 Task: Set line-height to 0.
Action: Mouse moved to (25, 535)
Screenshot: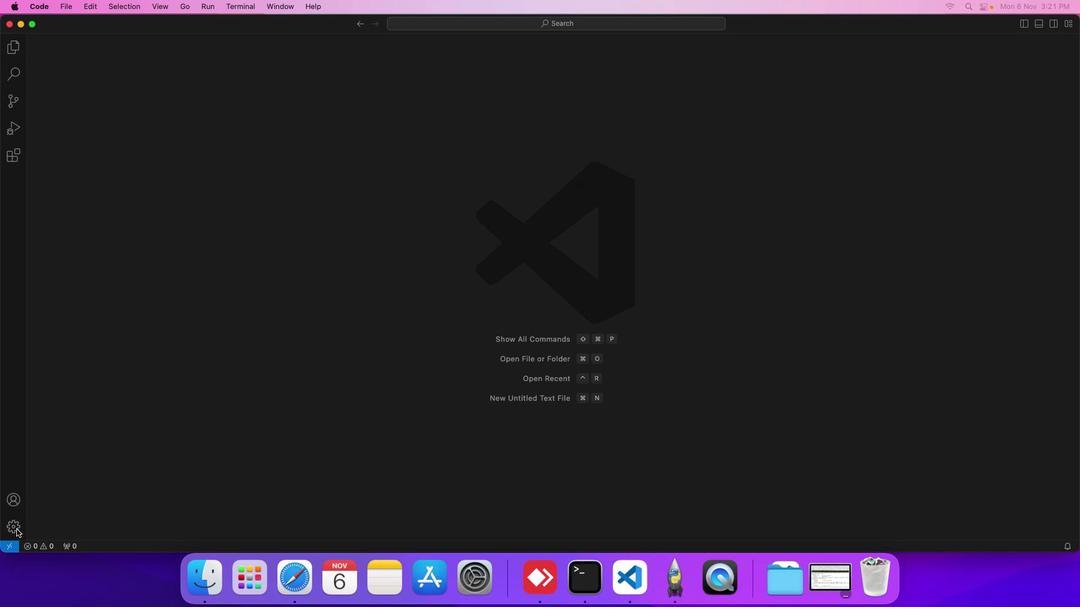 
Action: Mouse pressed left at (25, 535)
Screenshot: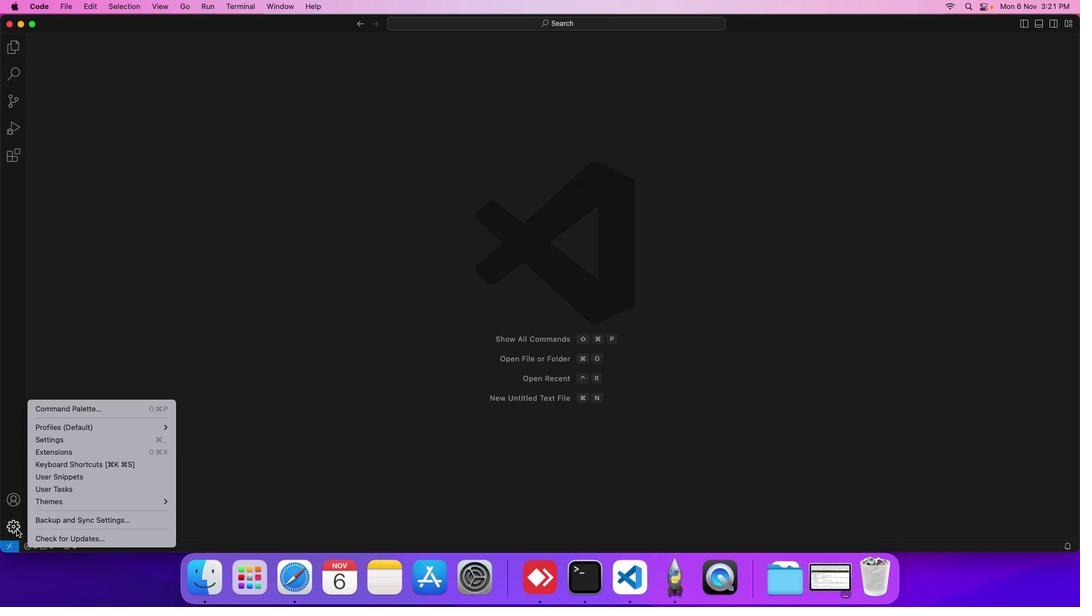 
Action: Mouse moved to (56, 442)
Screenshot: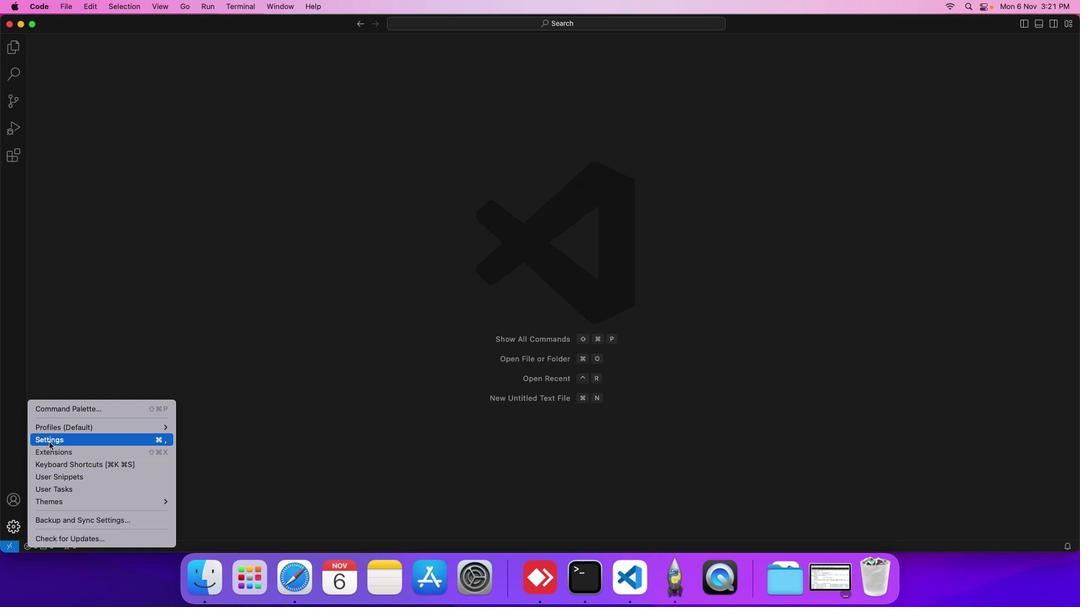 
Action: Mouse pressed left at (56, 442)
Screenshot: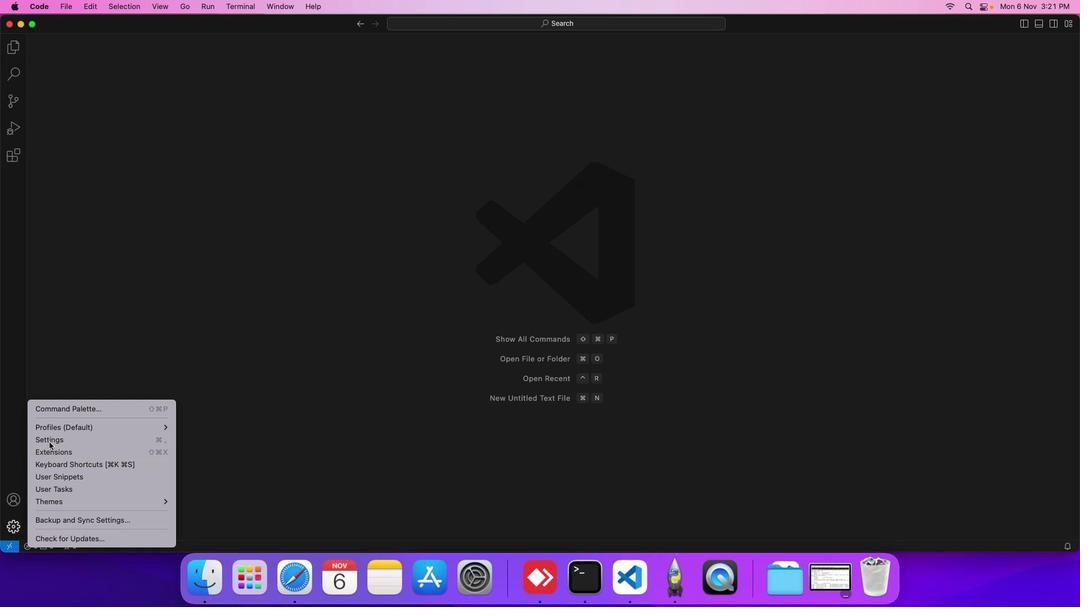 
Action: Mouse moved to (269, 149)
Screenshot: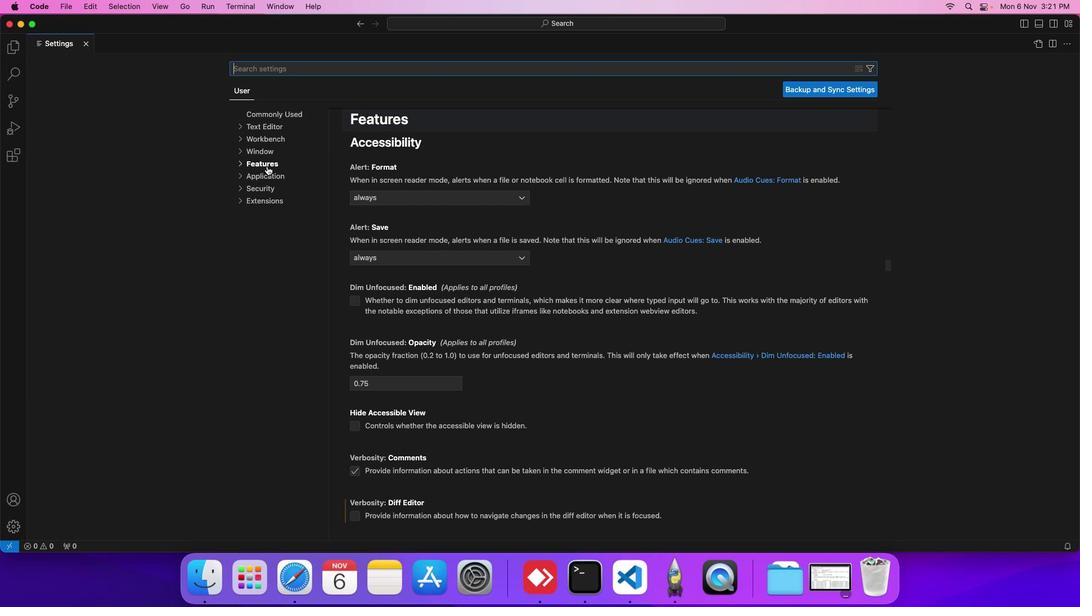 
Action: Mouse pressed left at (269, 149)
Screenshot: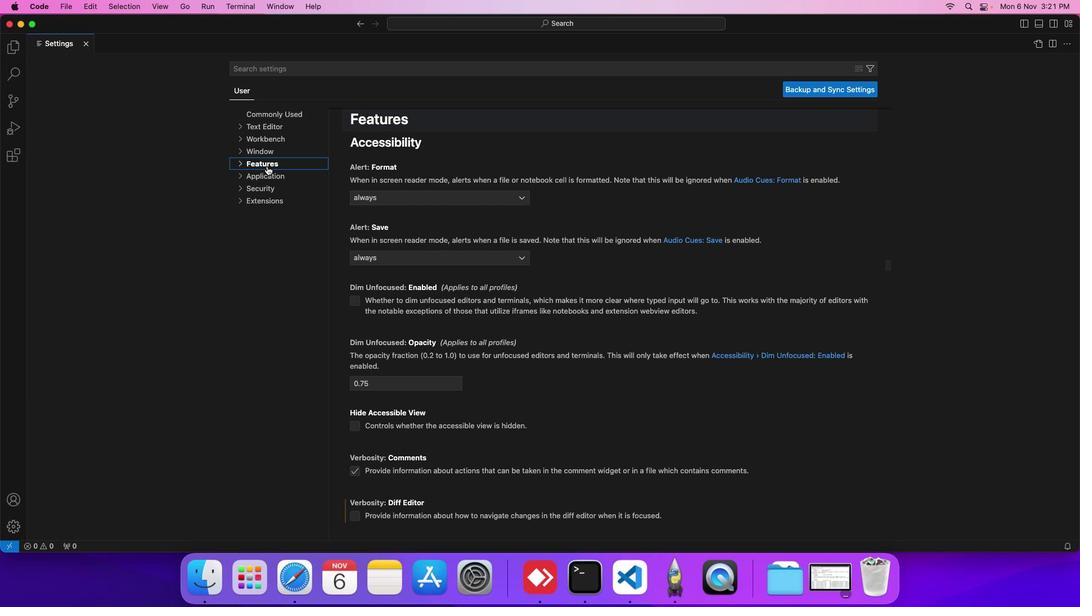 
Action: Mouse moved to (272, 342)
Screenshot: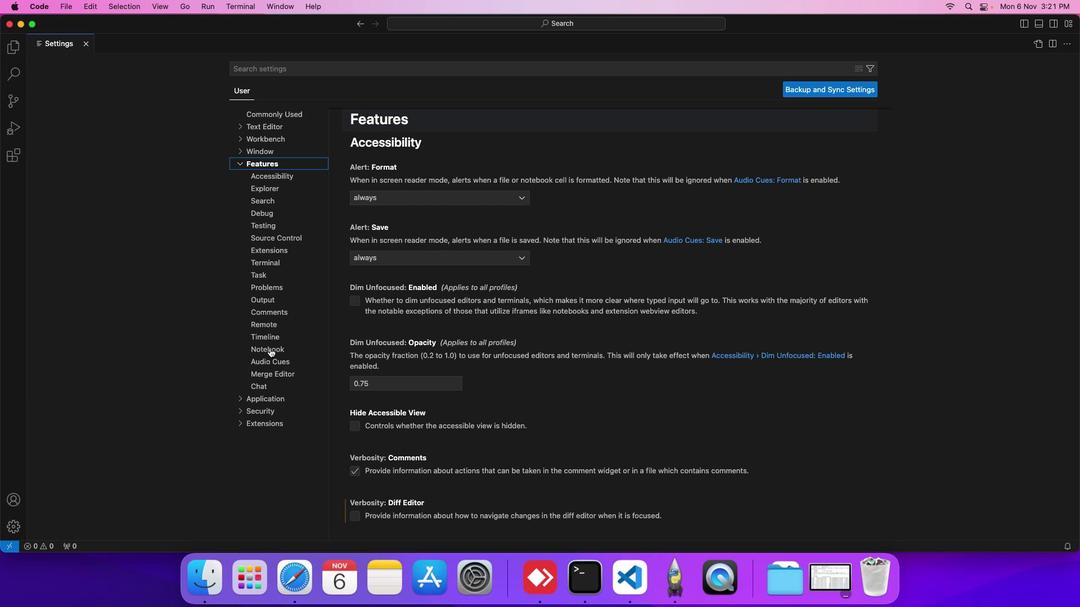 
Action: Mouse pressed left at (272, 342)
Screenshot: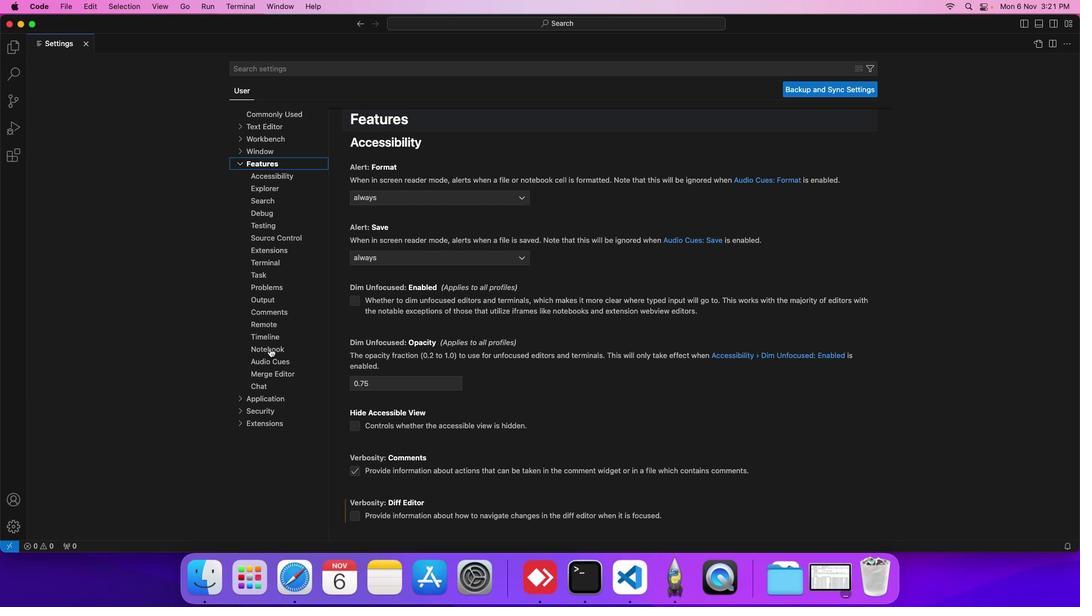 
Action: Mouse moved to (365, 391)
Screenshot: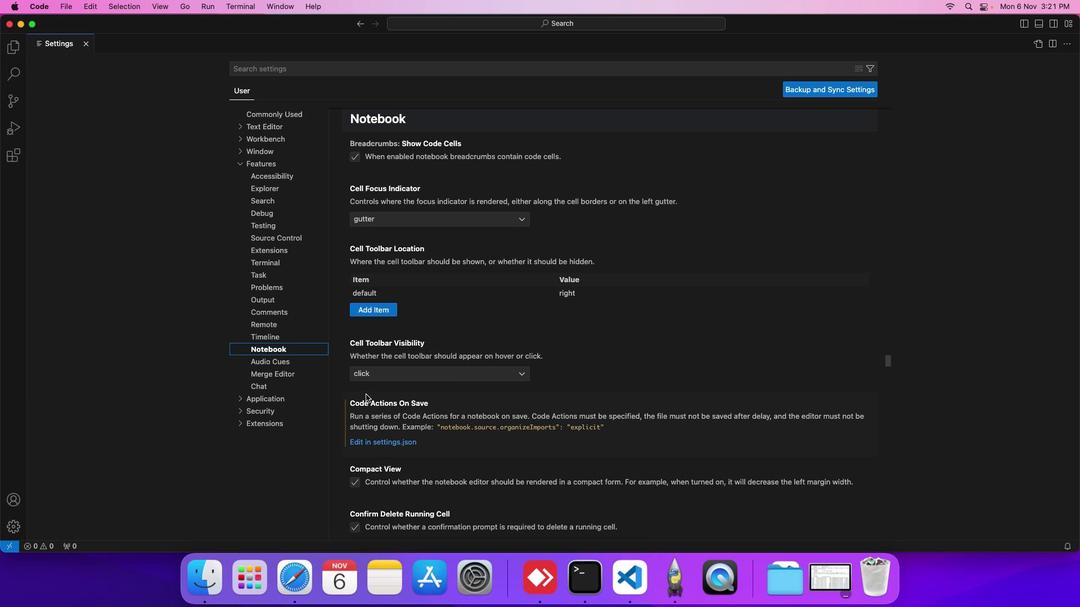 
Action: Mouse scrolled (365, 391) with delta (9, -27)
Screenshot: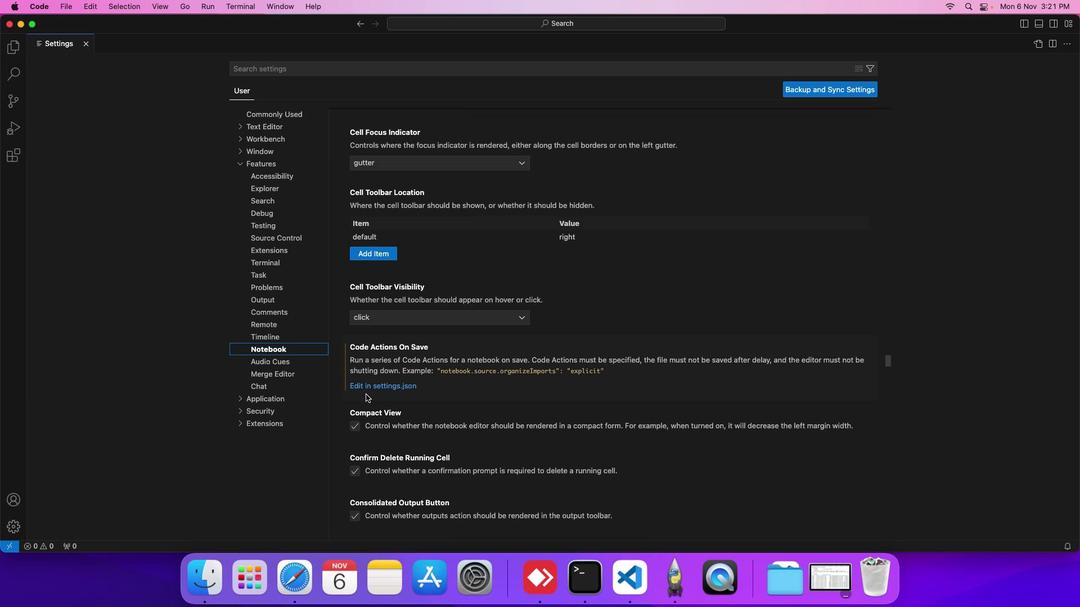 
Action: Mouse scrolled (365, 391) with delta (9, -27)
Screenshot: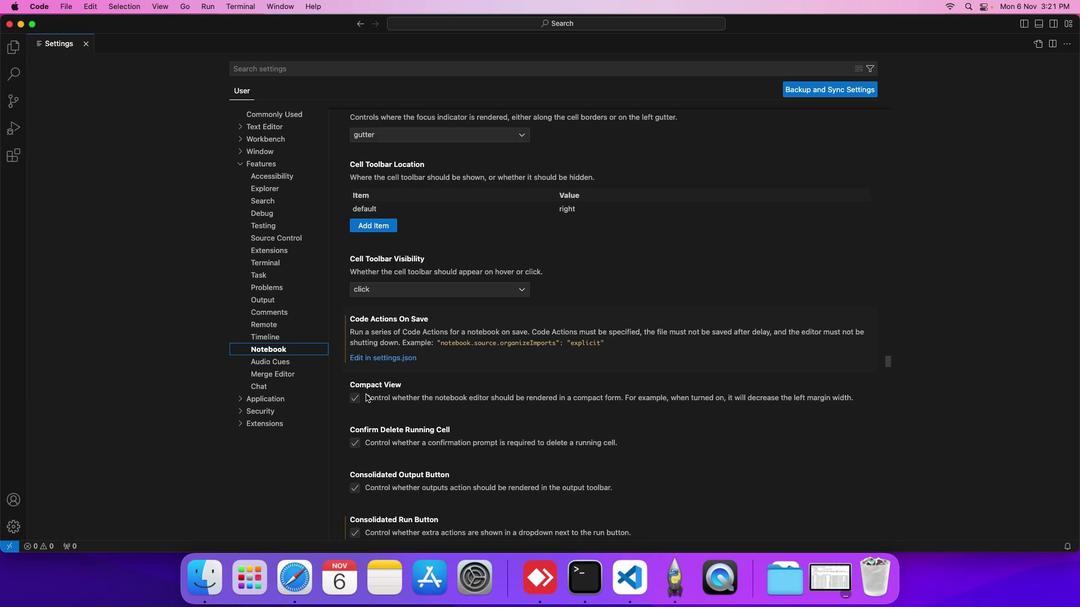 
Action: Mouse scrolled (365, 391) with delta (9, -27)
Screenshot: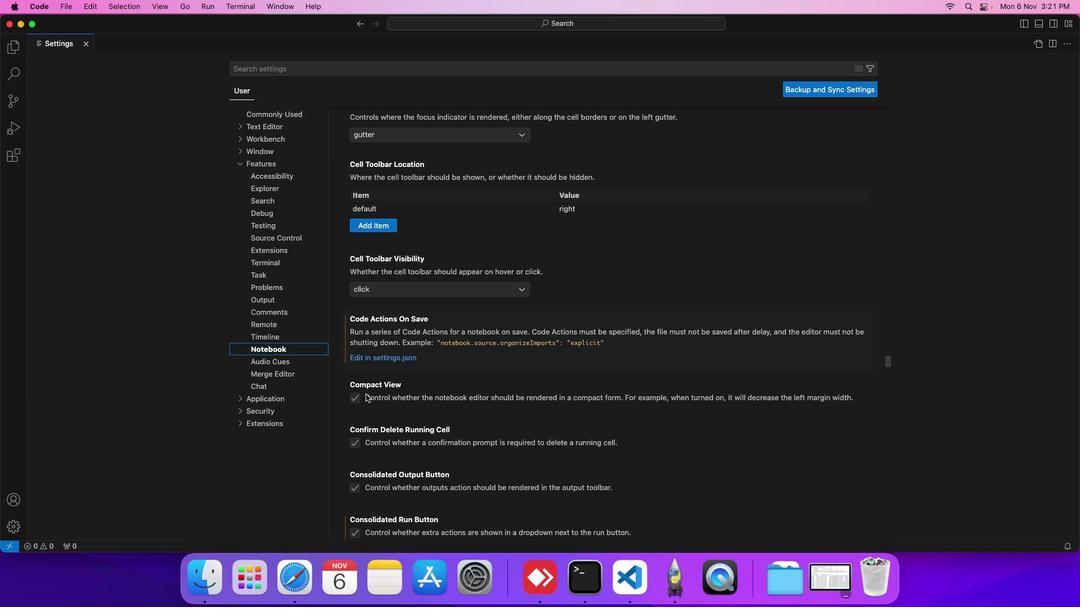 
Action: Mouse scrolled (365, 391) with delta (9, -27)
Screenshot: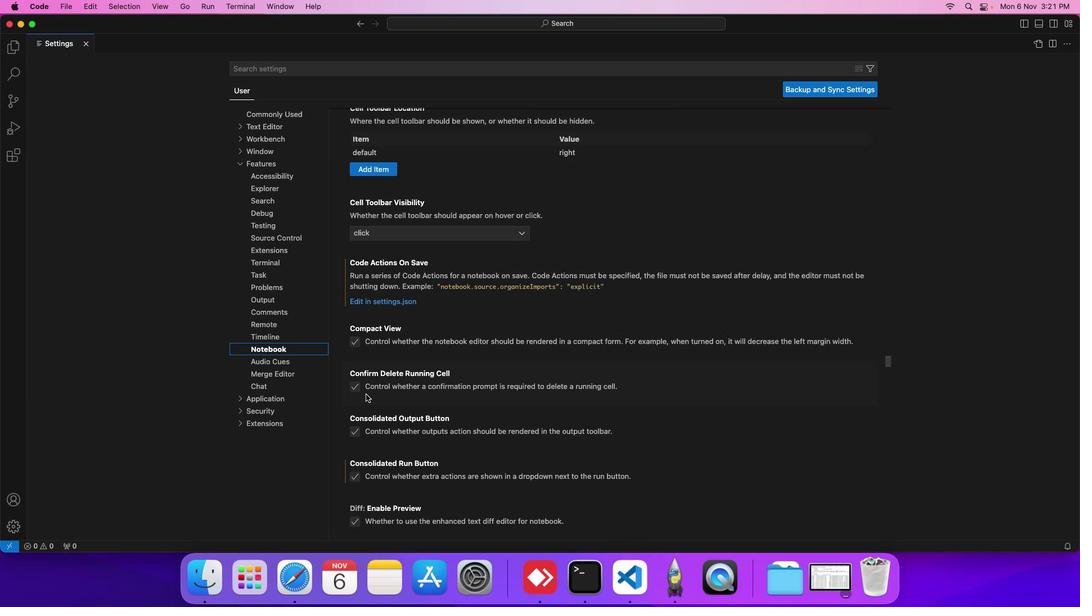 
Action: Mouse scrolled (365, 391) with delta (9, -27)
Screenshot: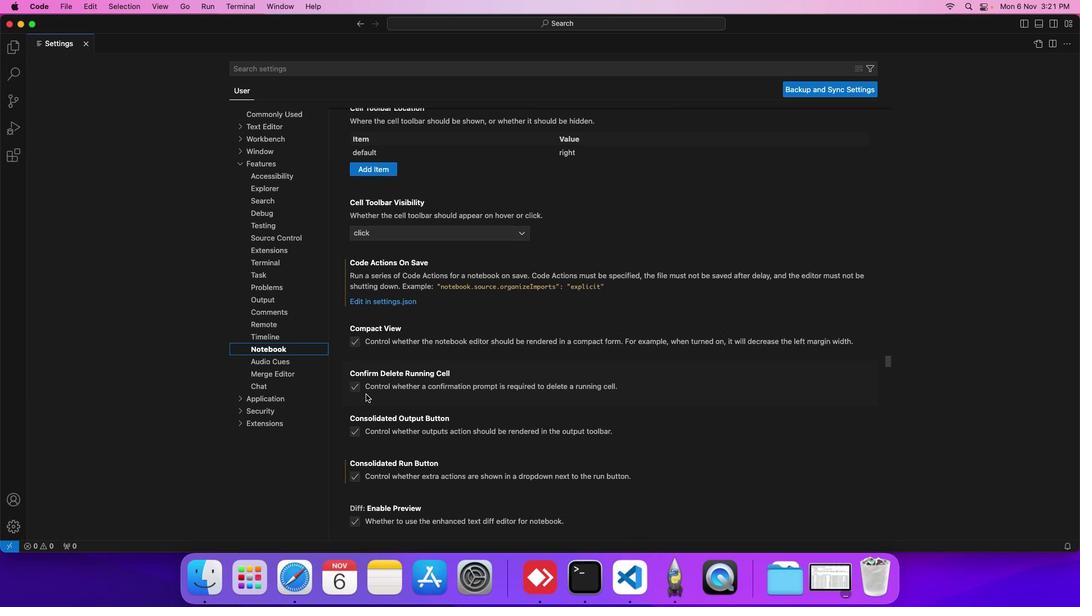 
Action: Mouse scrolled (365, 391) with delta (9, -27)
Screenshot: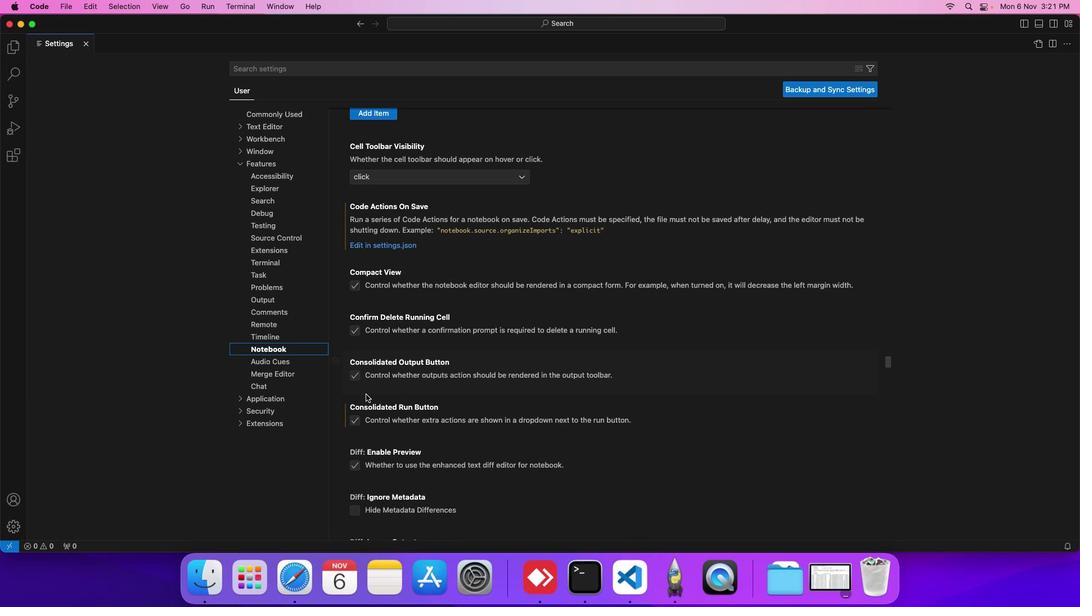 
Action: Mouse scrolled (365, 391) with delta (9, -27)
Screenshot: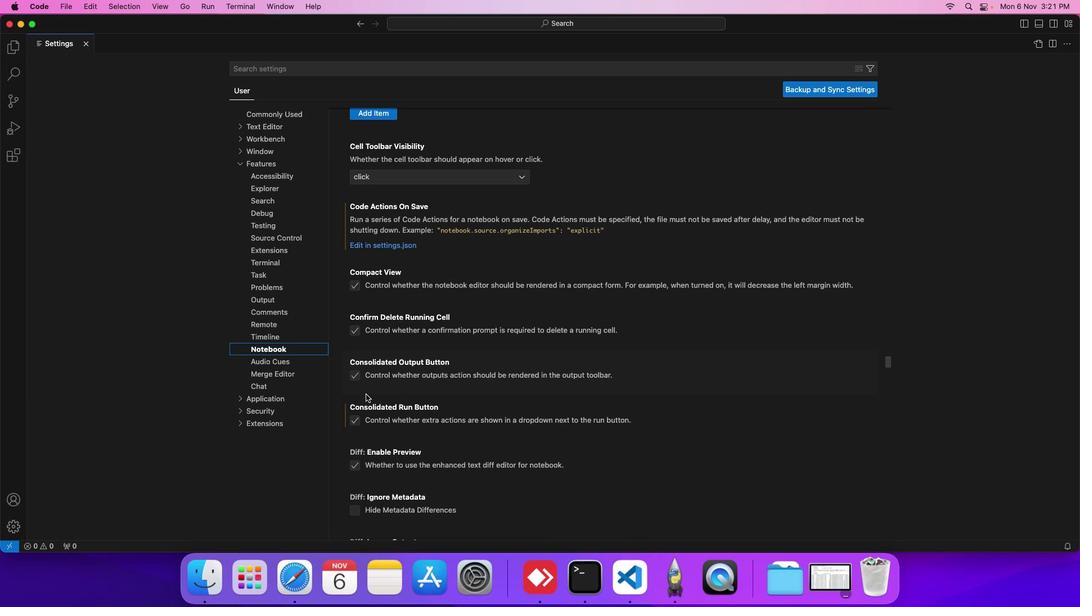 
Action: Mouse scrolled (365, 391) with delta (9, -27)
Screenshot: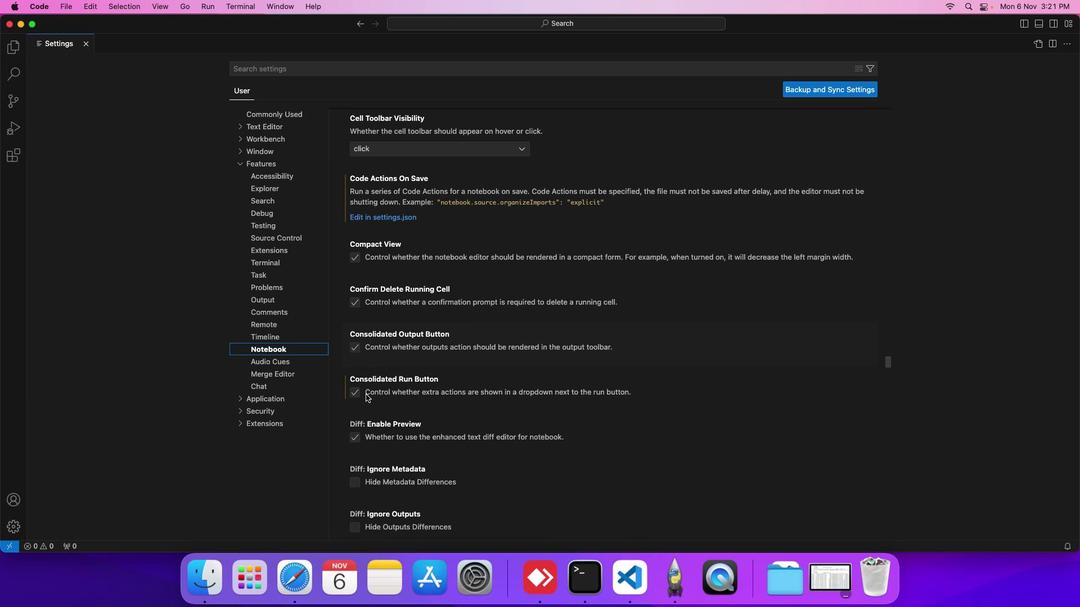 
Action: Mouse scrolled (365, 391) with delta (9, -27)
Screenshot: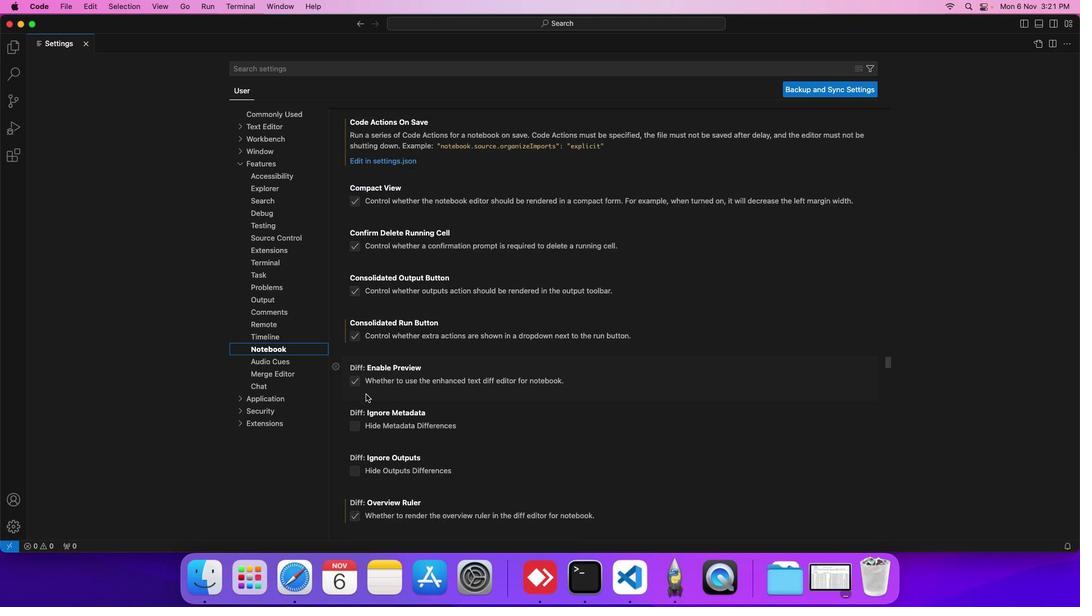 
Action: Mouse scrolled (365, 391) with delta (9, -27)
Screenshot: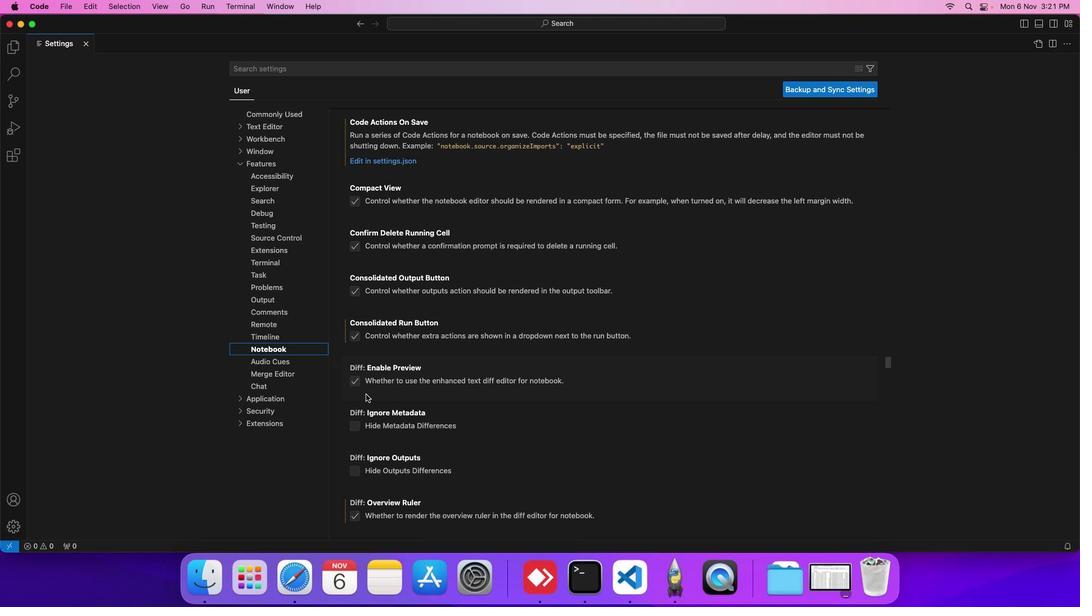 
Action: Mouse scrolled (365, 391) with delta (9, -27)
Screenshot: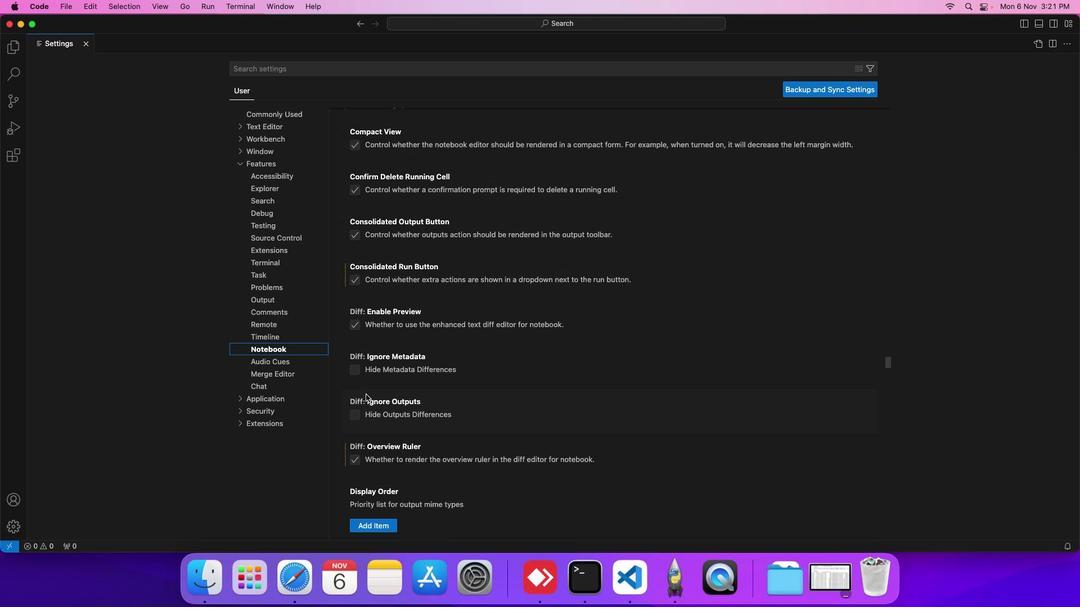 
Action: Mouse scrolled (365, 391) with delta (9, -27)
Screenshot: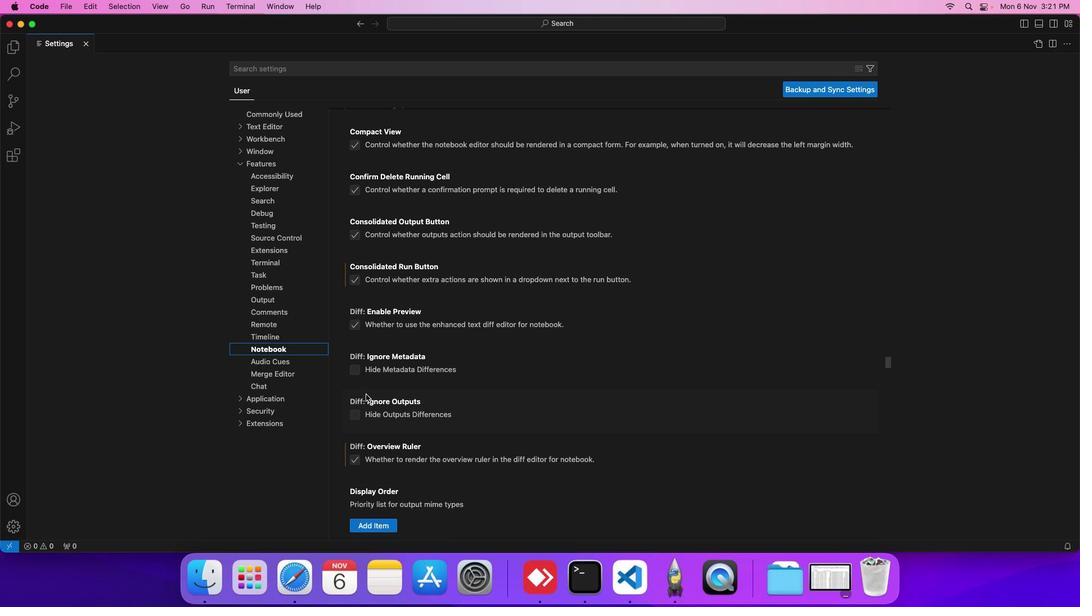 
Action: Mouse scrolled (365, 391) with delta (9, -27)
Screenshot: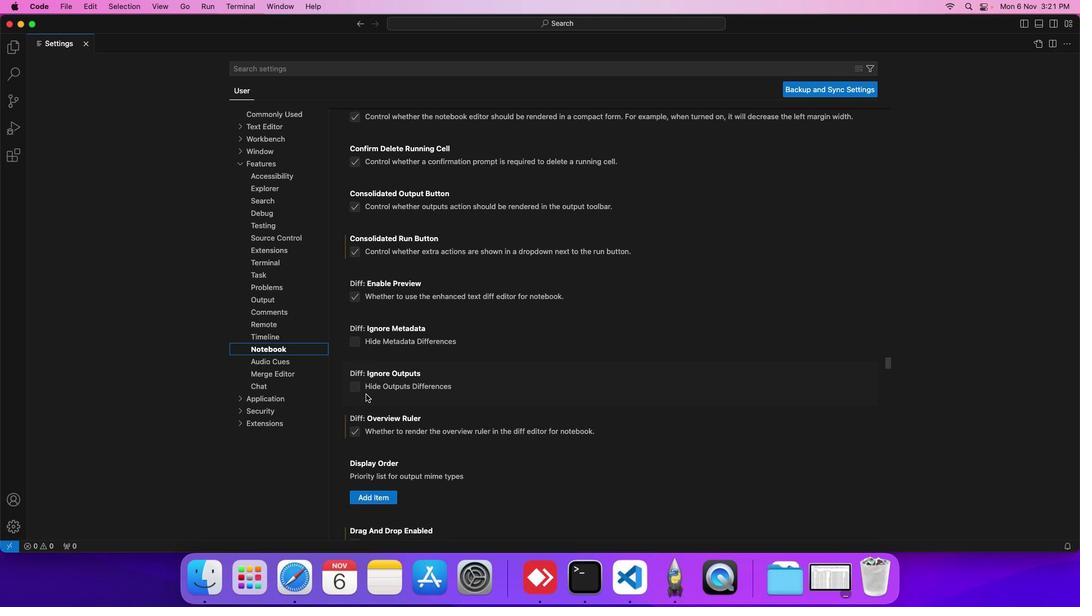 
Action: Mouse scrolled (365, 391) with delta (9, -27)
Screenshot: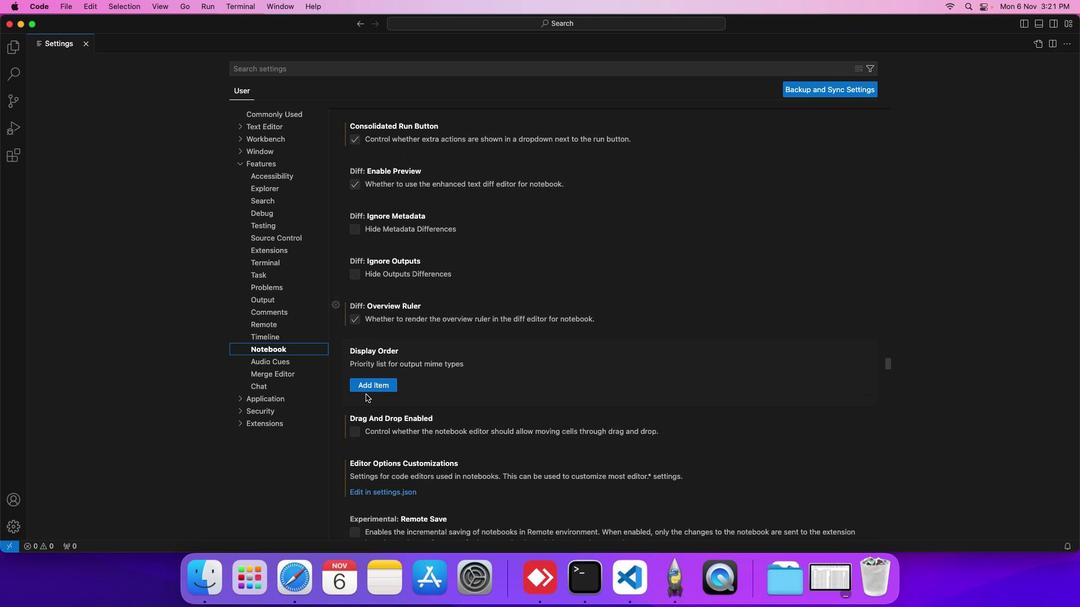 
Action: Mouse scrolled (365, 391) with delta (9, -27)
Screenshot: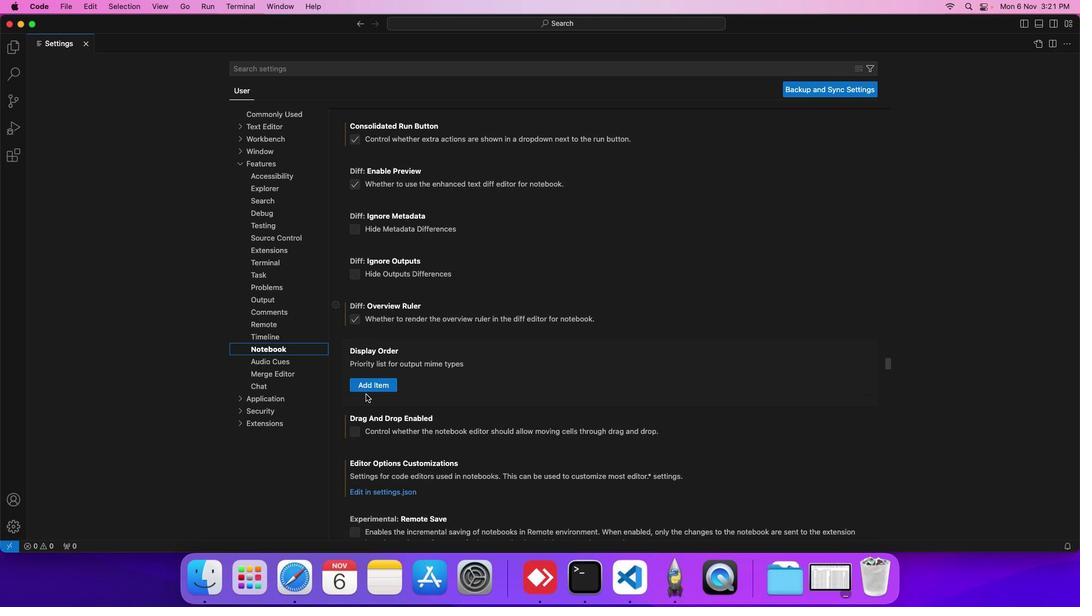 
Action: Mouse scrolled (365, 391) with delta (9, -27)
Screenshot: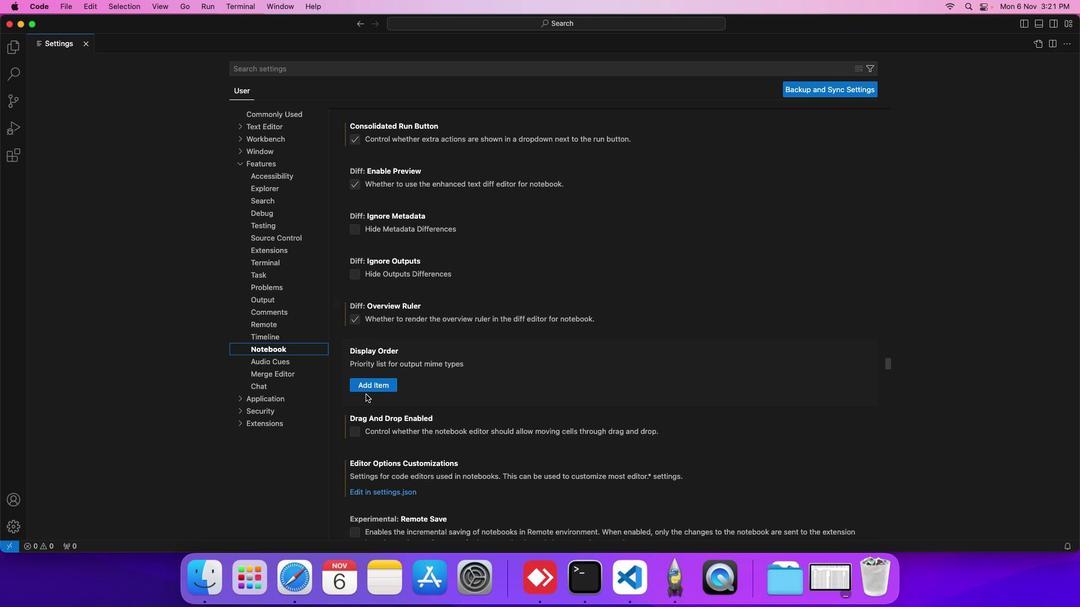 
Action: Mouse scrolled (365, 391) with delta (9, -27)
Screenshot: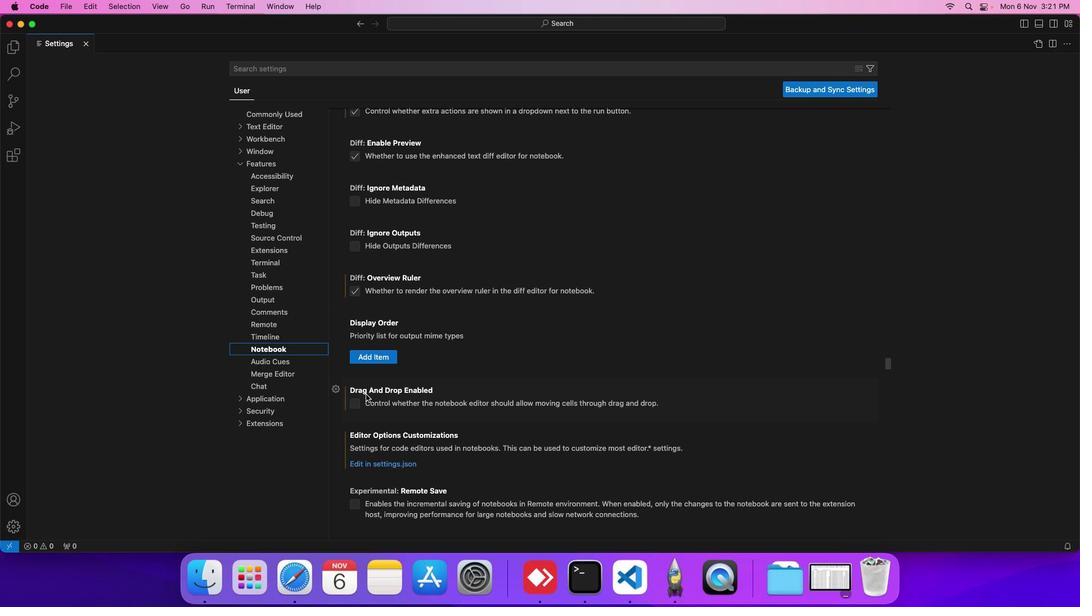 
Action: Mouse scrolled (365, 391) with delta (9, -27)
Screenshot: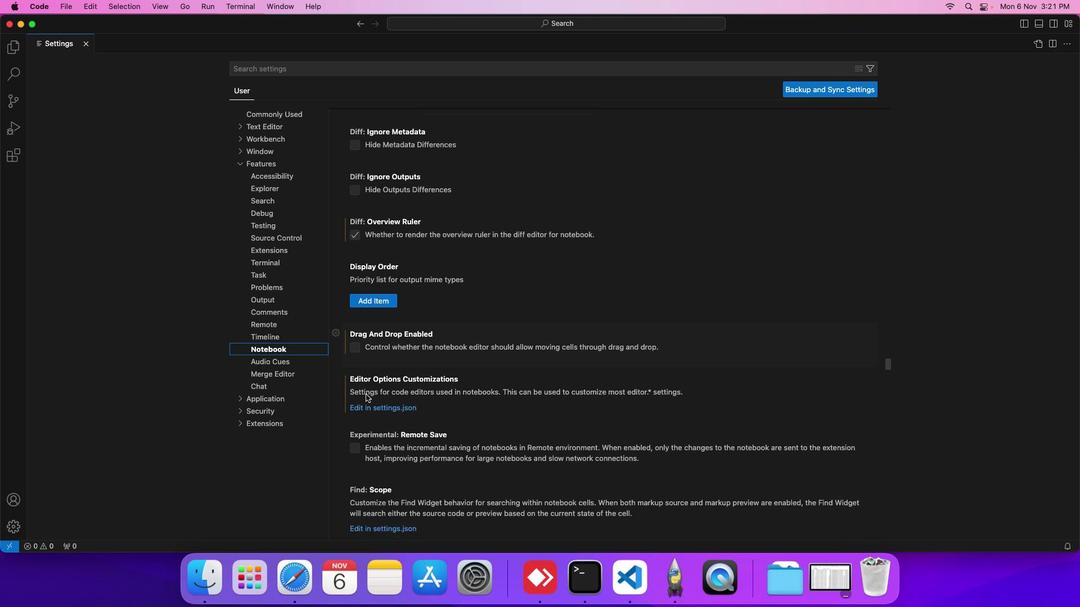 
Action: Mouse scrolled (365, 391) with delta (9, -27)
Screenshot: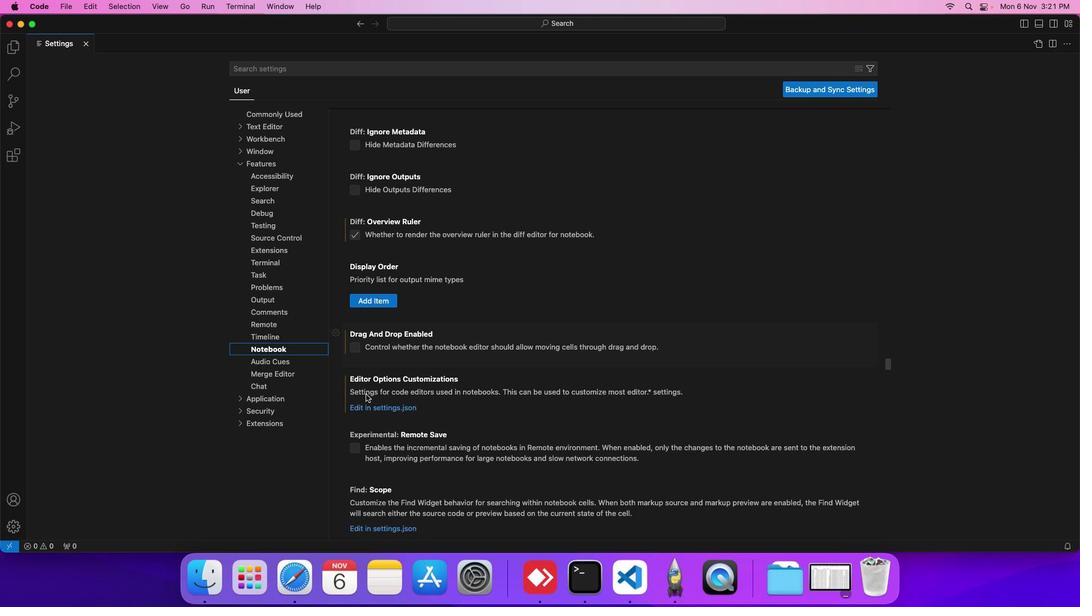 
Action: Mouse scrolled (365, 391) with delta (9, -27)
Screenshot: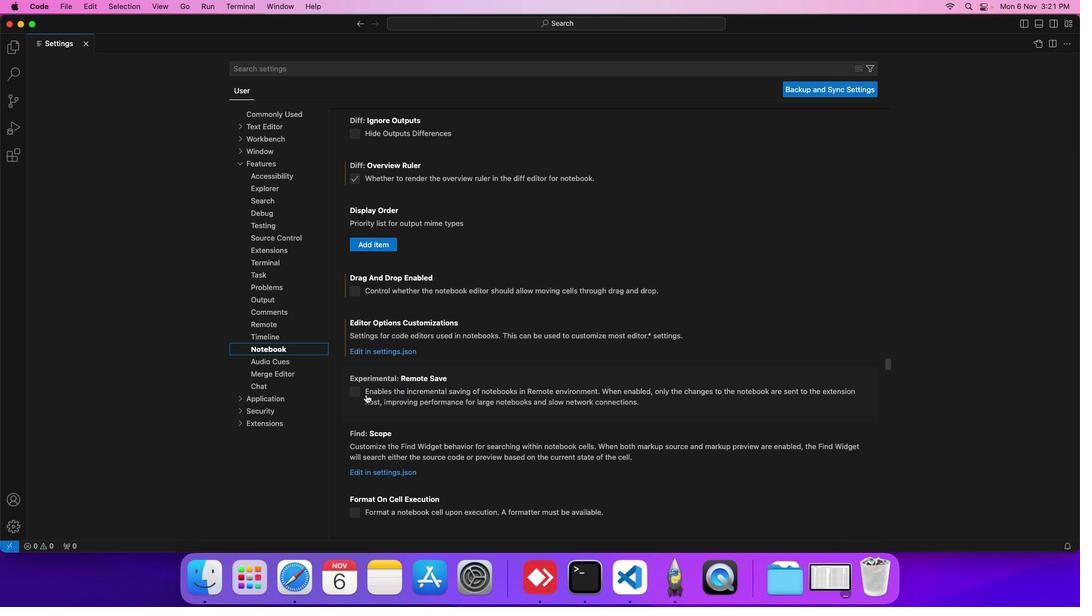 
Action: Mouse scrolled (365, 391) with delta (9, -27)
Screenshot: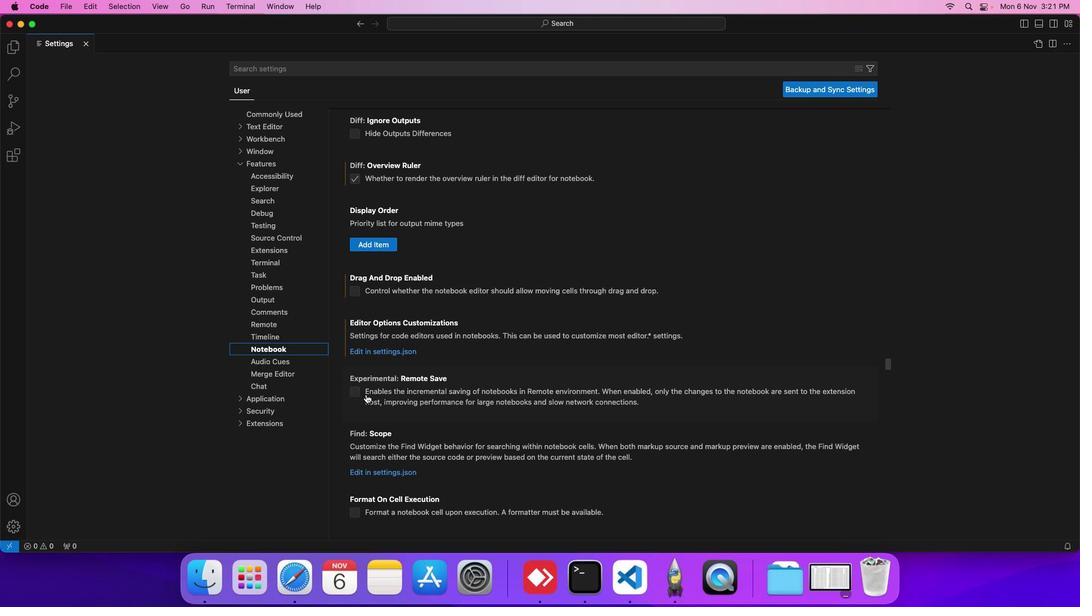 
Action: Mouse scrolled (365, 391) with delta (9, -27)
Screenshot: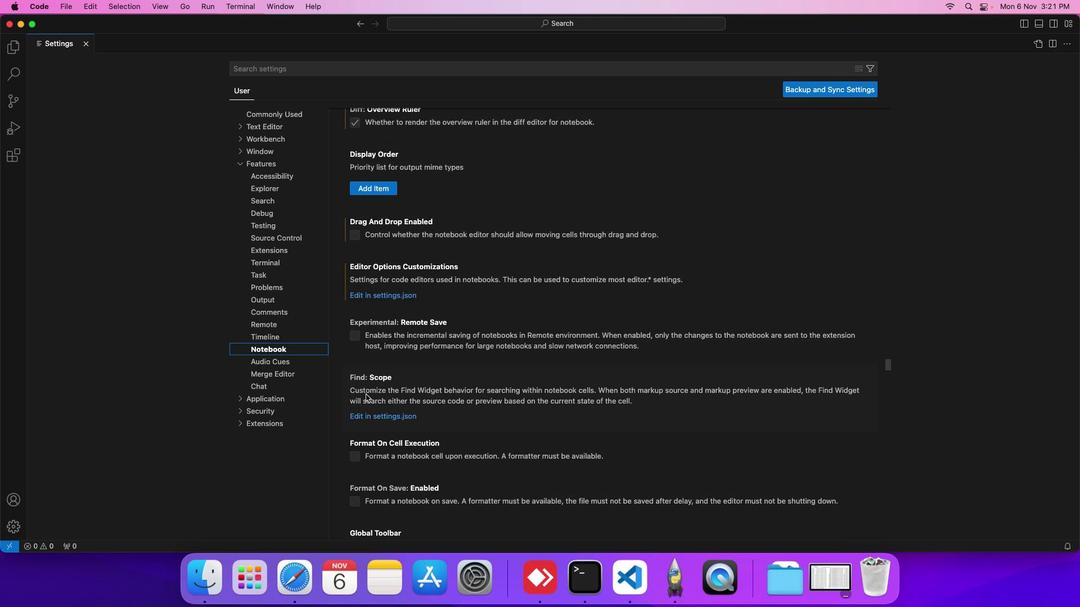 
Action: Mouse scrolled (365, 391) with delta (9, -27)
Screenshot: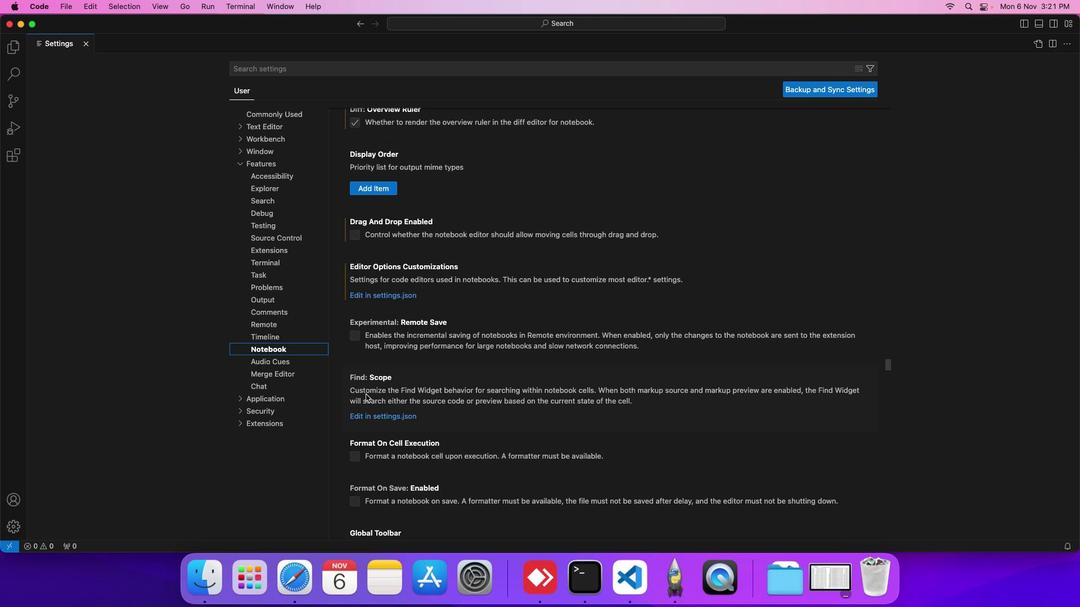 
Action: Mouse scrolled (365, 391) with delta (9, -27)
Screenshot: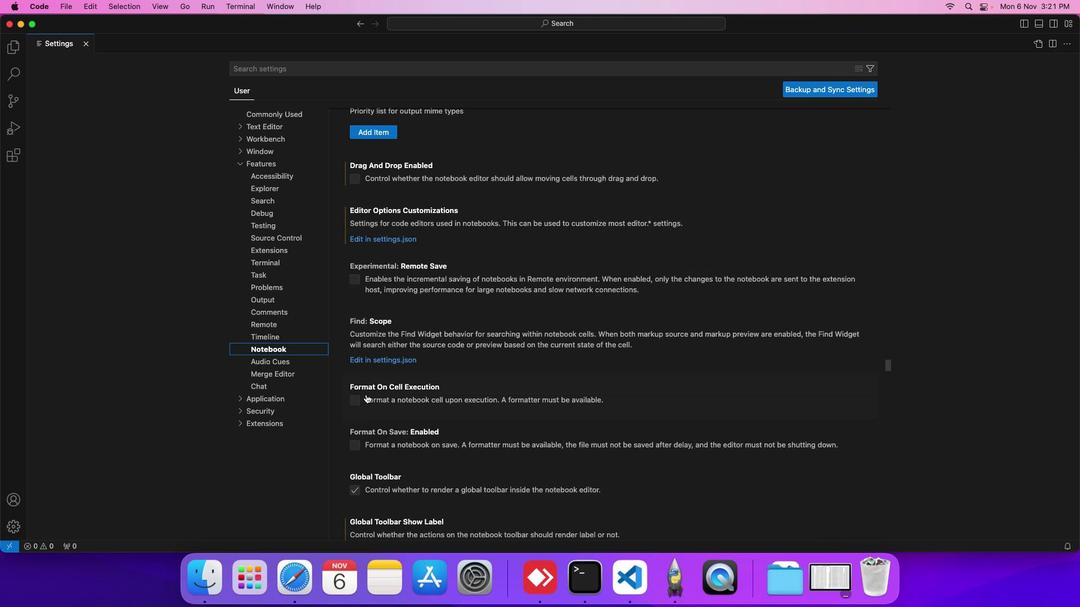 
Action: Mouse scrolled (365, 391) with delta (9, -27)
Screenshot: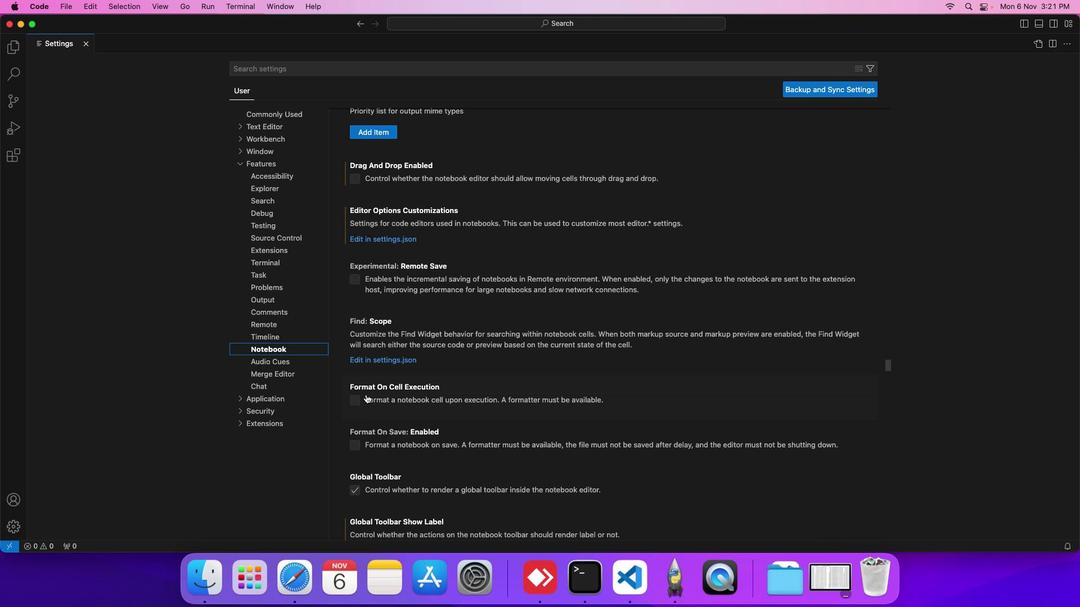 
Action: Mouse scrolled (365, 391) with delta (9, -27)
Screenshot: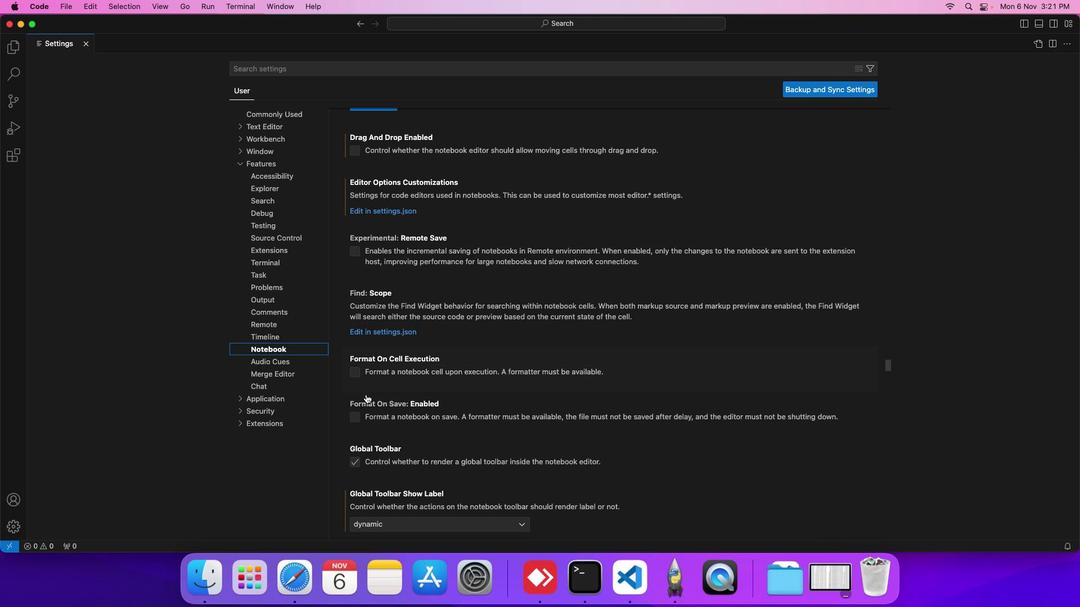 
Action: Mouse scrolled (365, 391) with delta (9, -27)
Screenshot: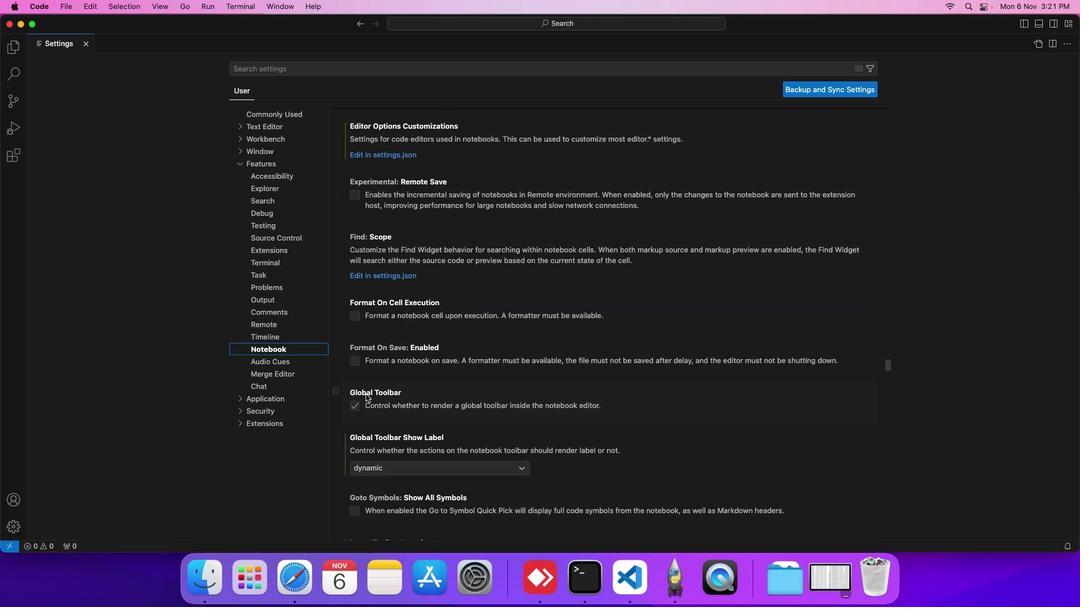 
Action: Mouse scrolled (365, 391) with delta (9, -27)
Screenshot: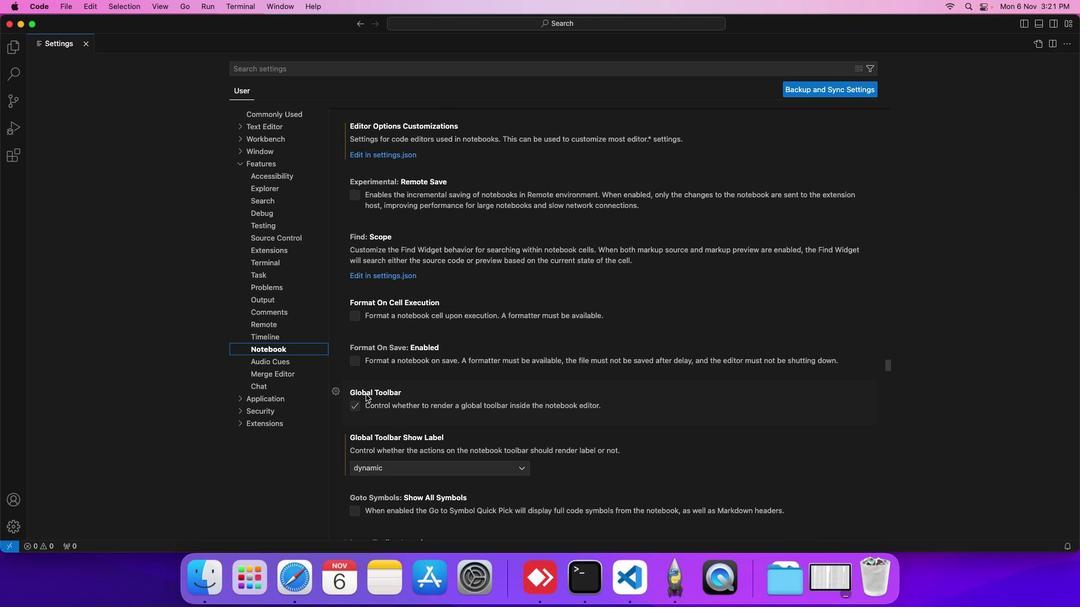 
Action: Mouse scrolled (365, 391) with delta (9, -27)
Screenshot: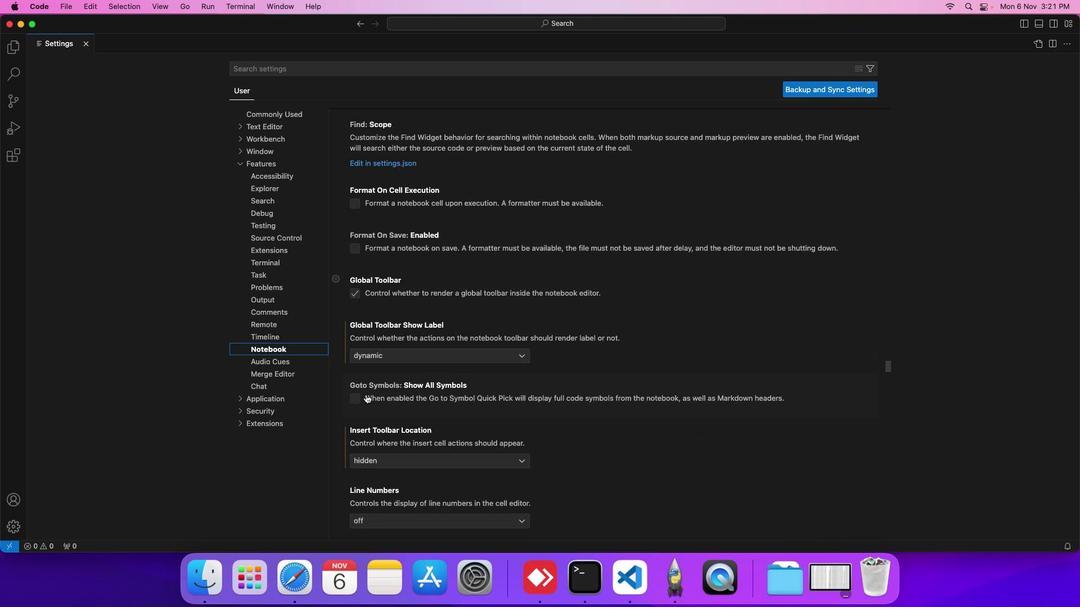 
Action: Mouse scrolled (365, 391) with delta (9, -27)
Screenshot: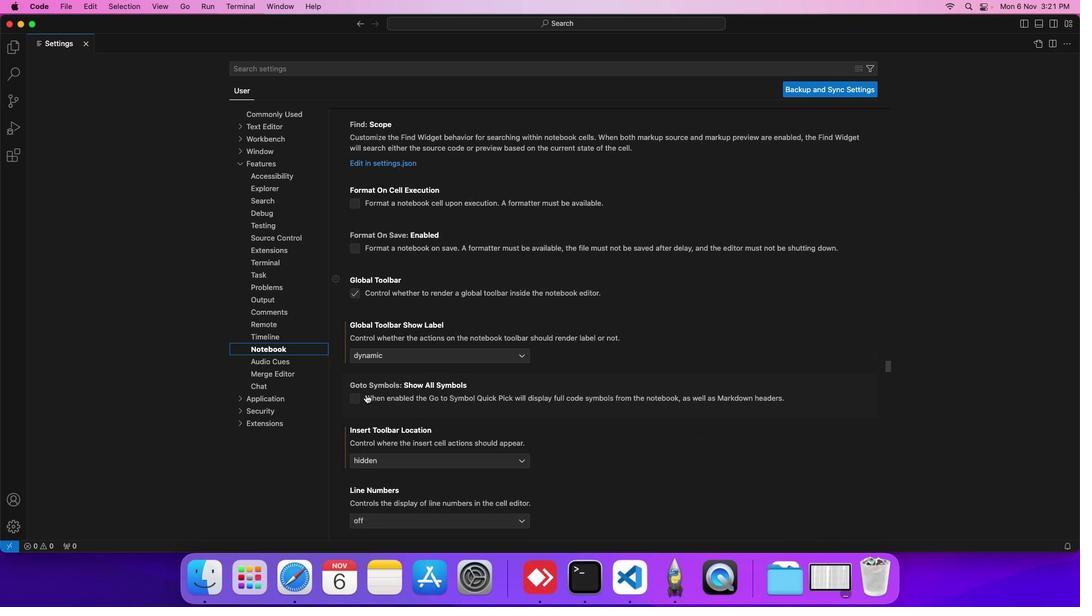 
Action: Mouse scrolled (365, 391) with delta (9, -27)
Screenshot: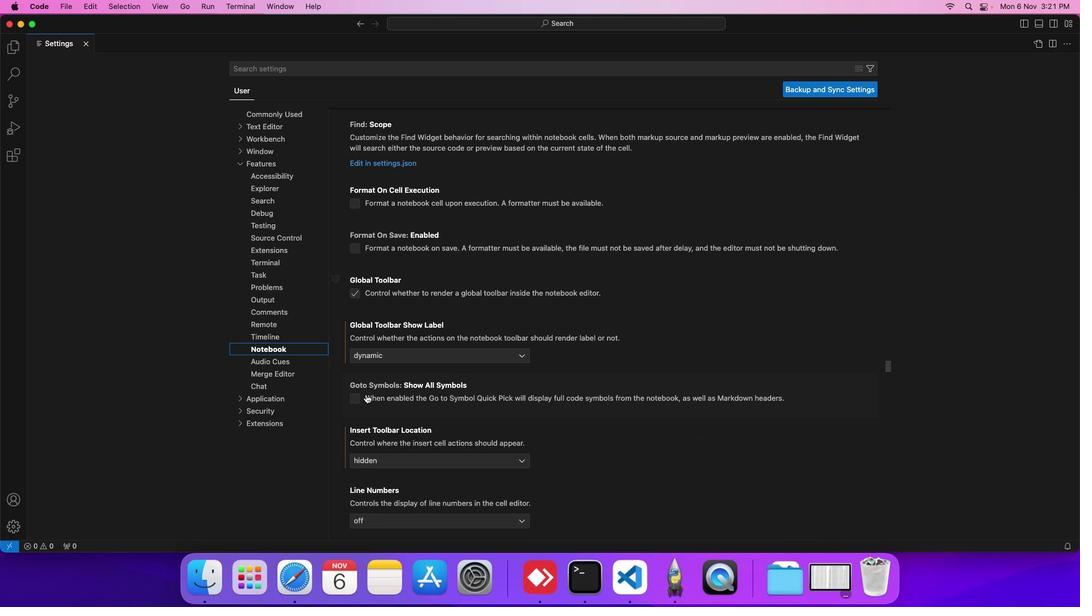 
Action: Mouse scrolled (365, 391) with delta (9, -27)
Screenshot: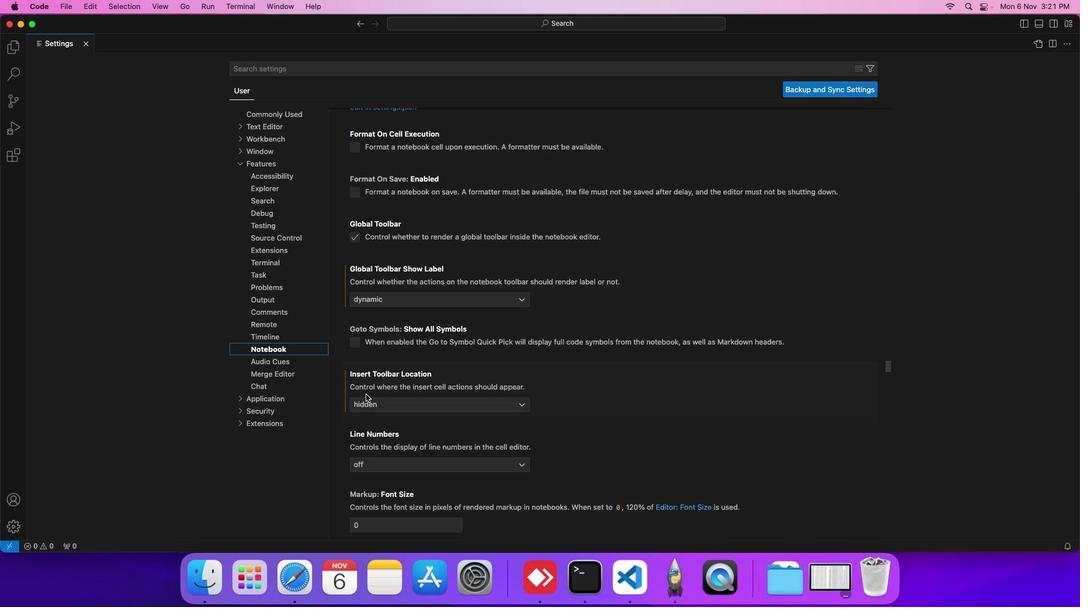 
Action: Mouse scrolled (365, 391) with delta (9, -27)
Screenshot: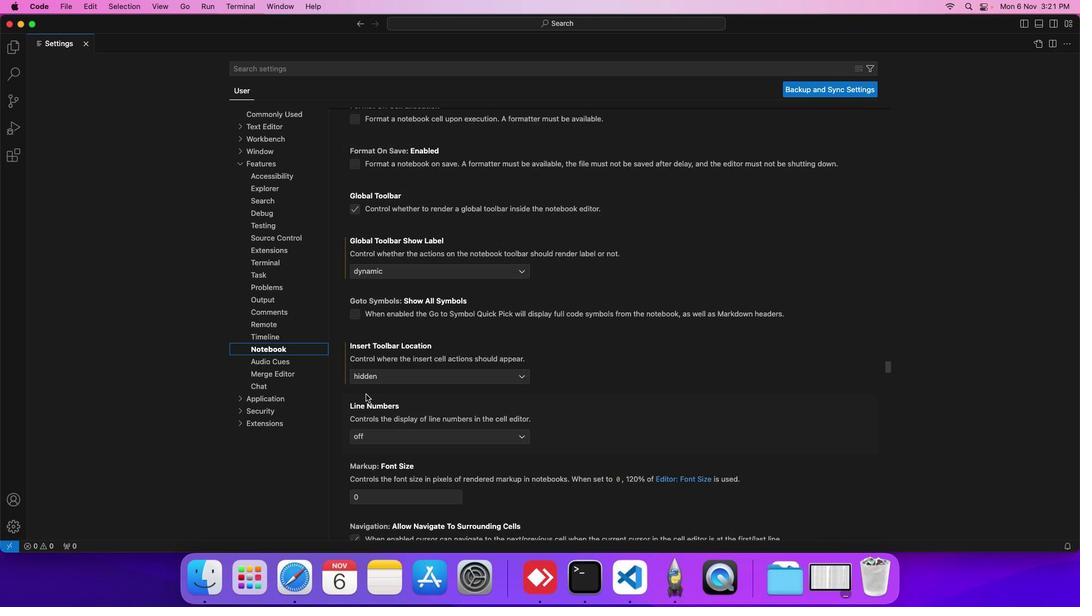 
Action: Mouse scrolled (365, 391) with delta (9, -27)
Screenshot: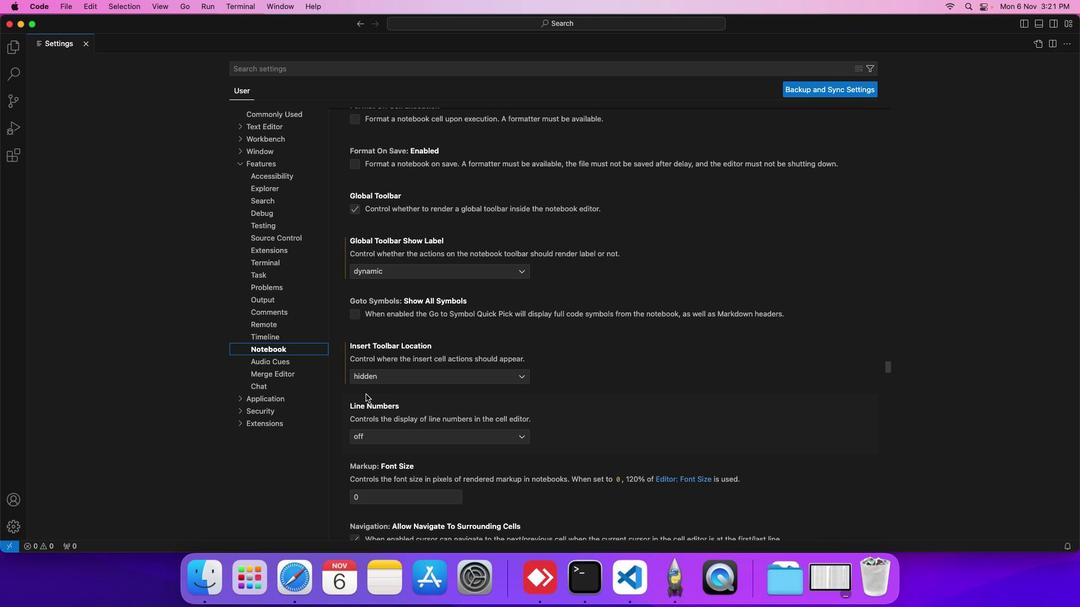 
Action: Mouse scrolled (365, 391) with delta (9, -27)
Screenshot: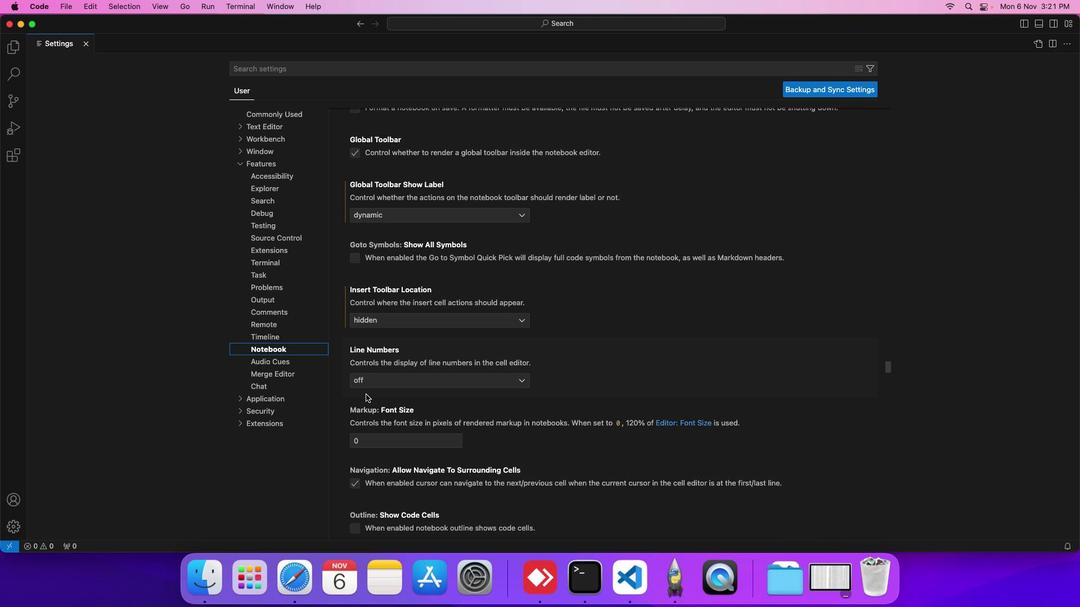 
Action: Mouse scrolled (365, 391) with delta (9, -27)
Screenshot: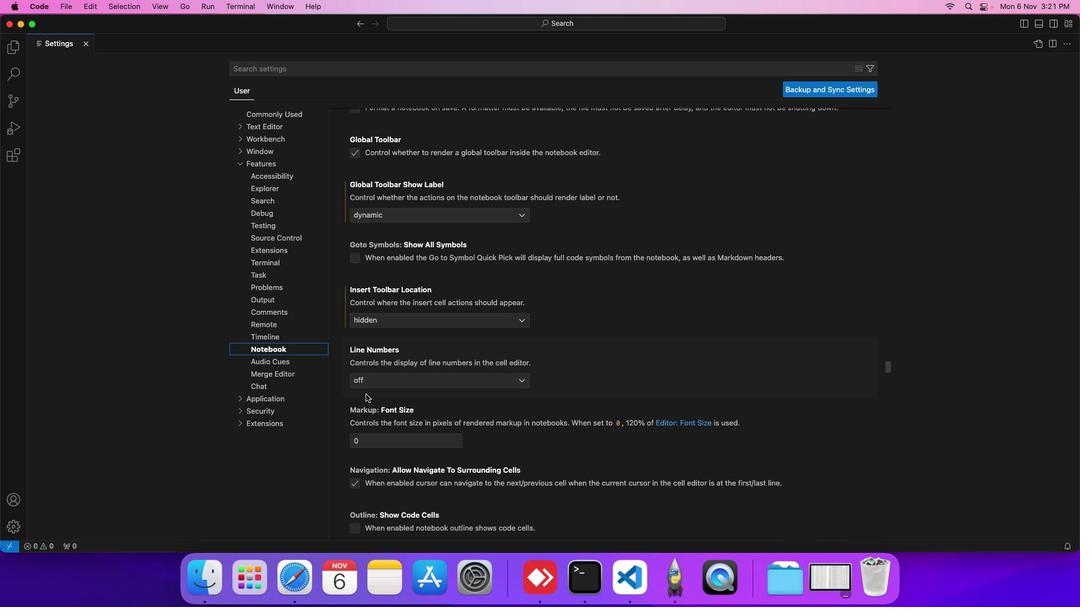 
Action: Mouse scrolled (365, 391) with delta (9, -27)
Screenshot: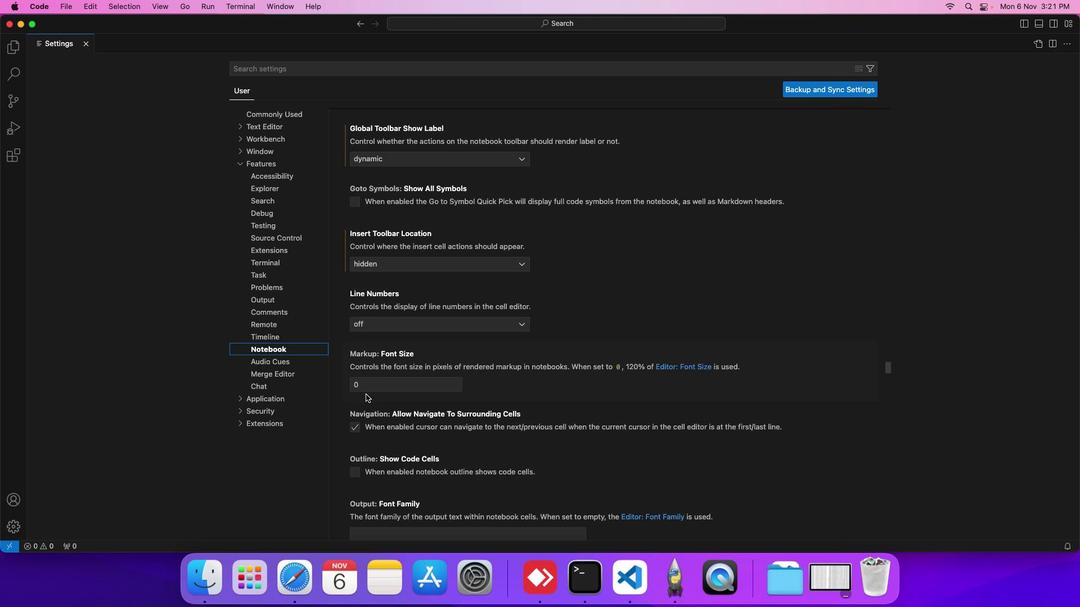 
Action: Mouse scrolled (365, 391) with delta (9, -27)
Screenshot: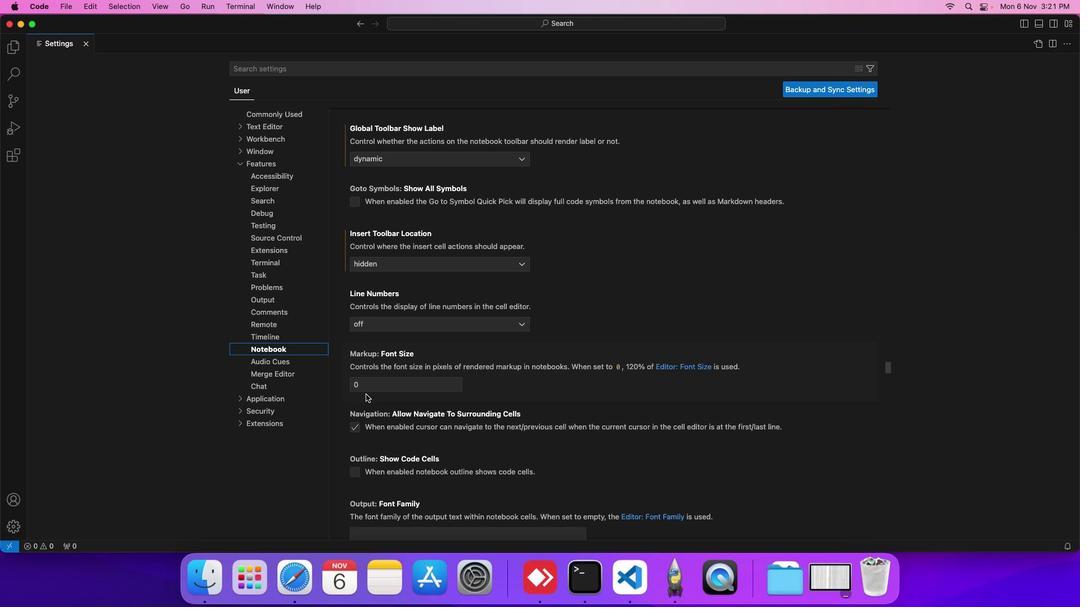 
Action: Mouse scrolled (365, 391) with delta (9, -27)
Screenshot: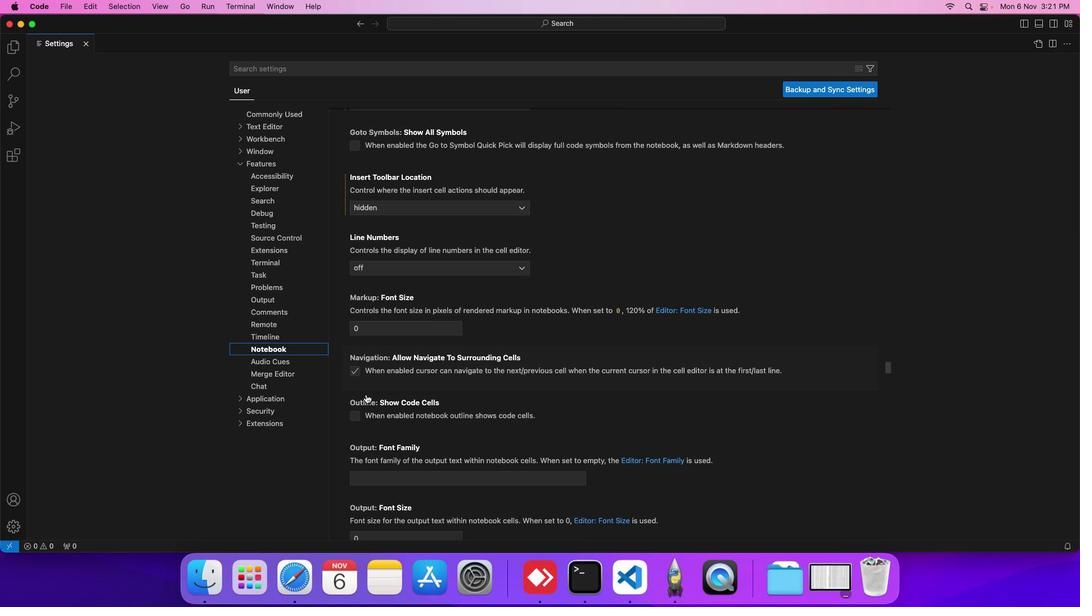
Action: Mouse scrolled (365, 391) with delta (9, -27)
Screenshot: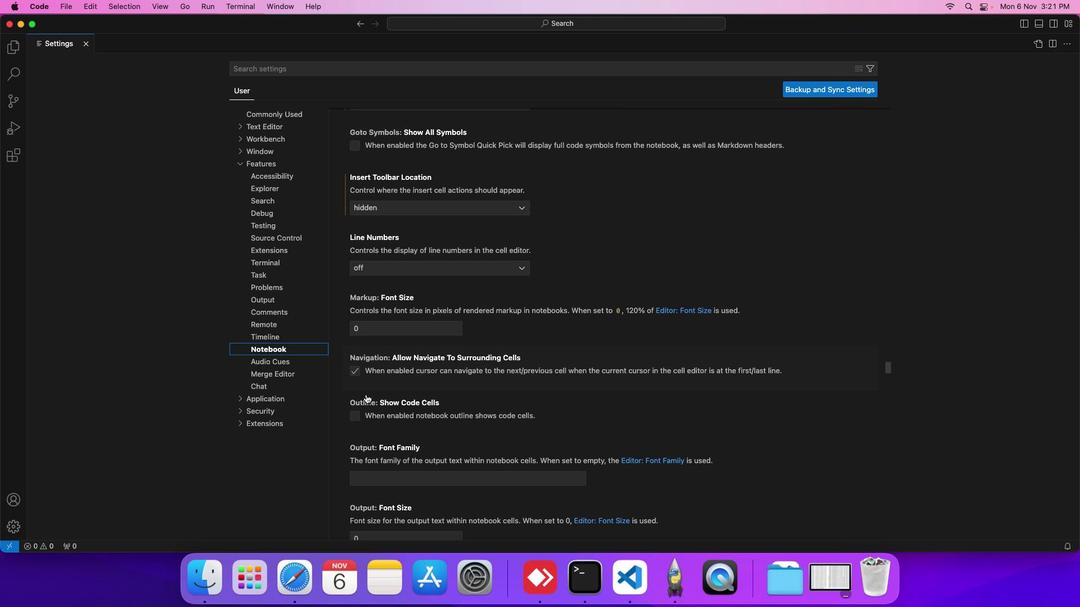 
Action: Mouse scrolled (365, 391) with delta (9, -27)
Screenshot: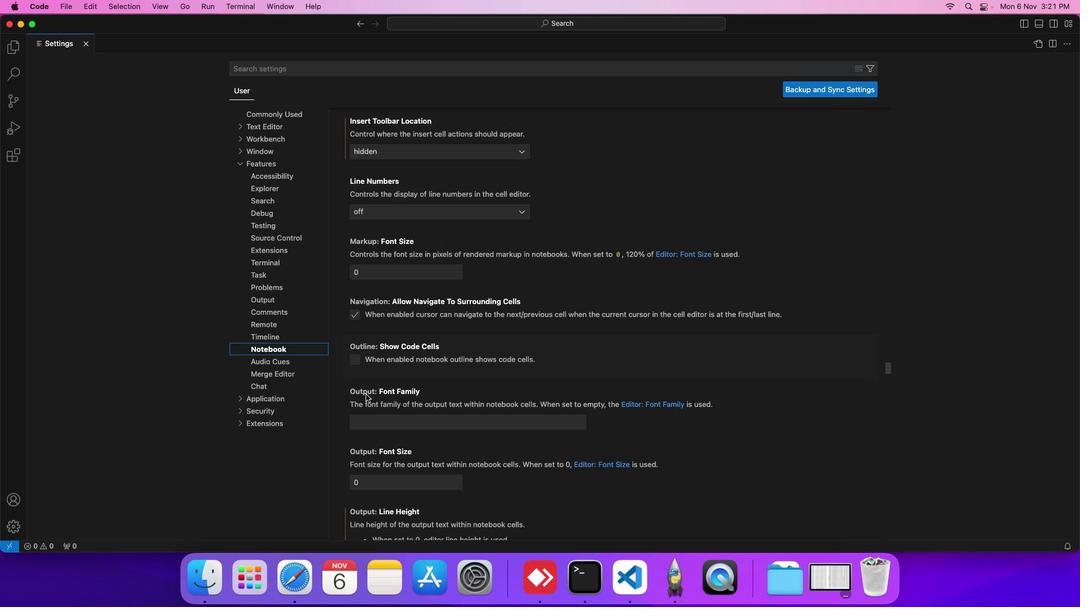 
Action: Mouse scrolled (365, 391) with delta (9, -27)
Screenshot: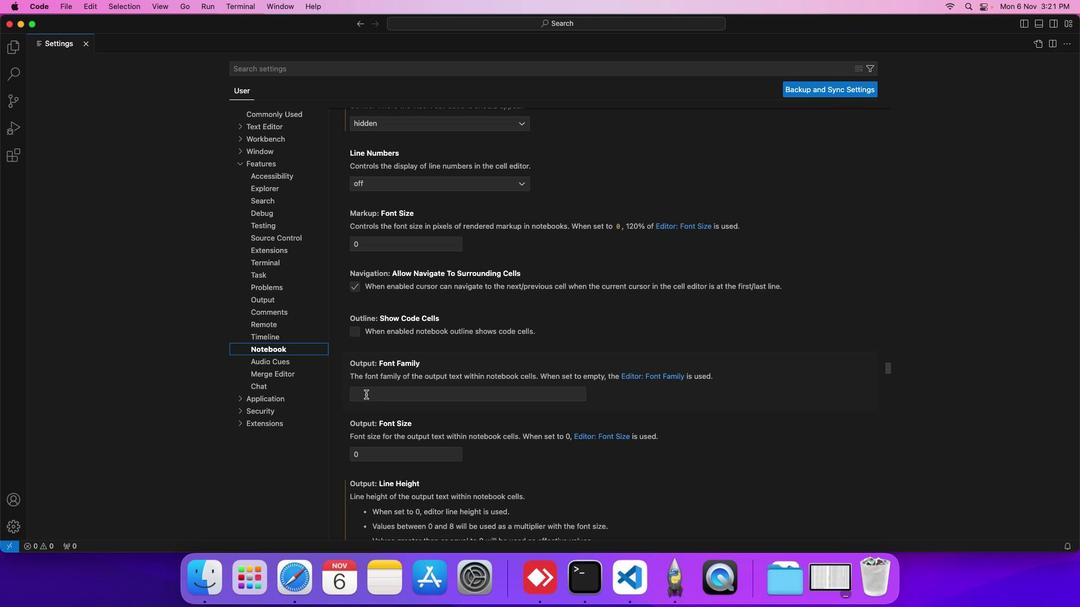 
Action: Mouse scrolled (365, 391) with delta (9, -27)
Screenshot: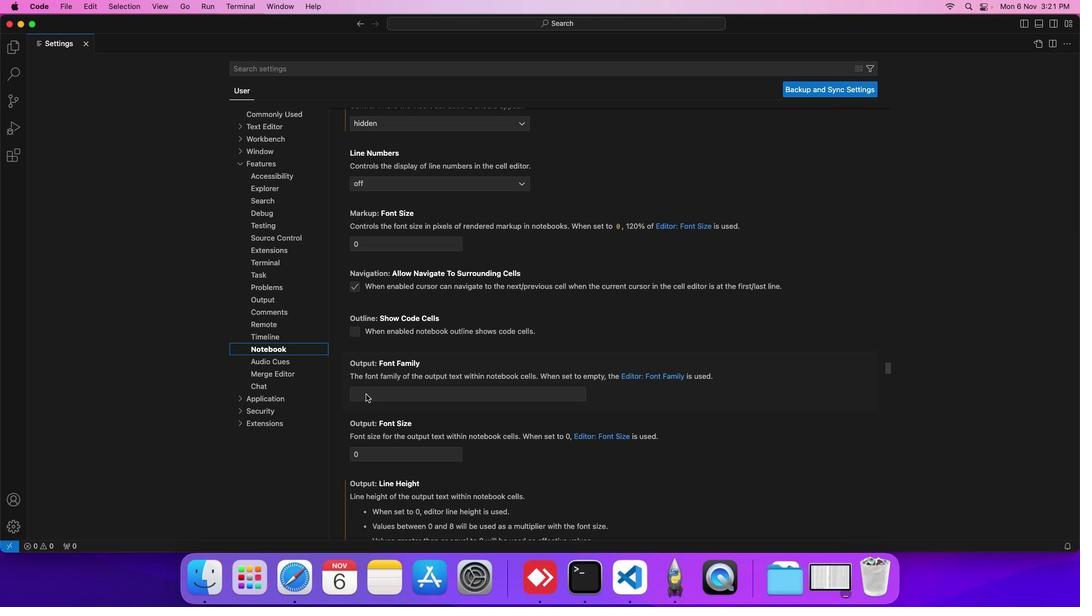 
Action: Mouse scrolled (365, 391) with delta (9, -27)
Screenshot: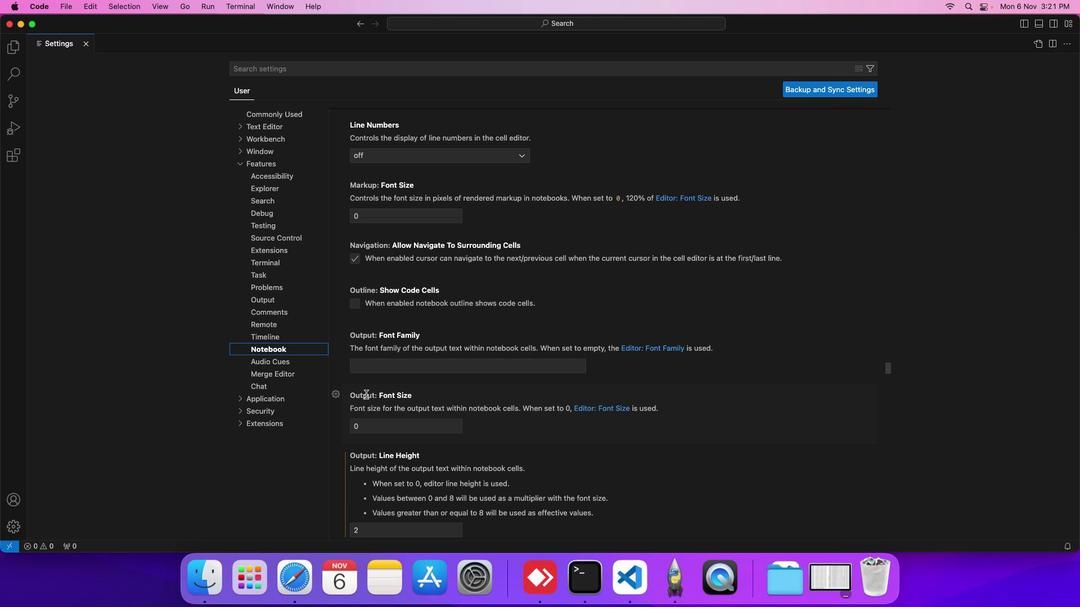 
Action: Mouse scrolled (365, 391) with delta (9, -27)
Screenshot: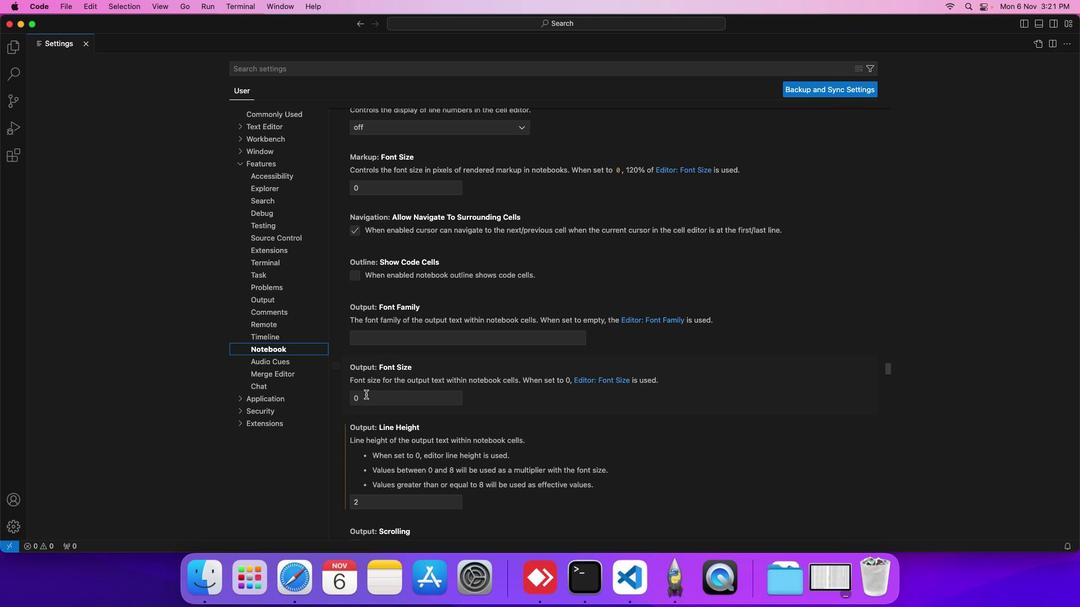 
Action: Mouse scrolled (365, 391) with delta (9, -27)
Screenshot: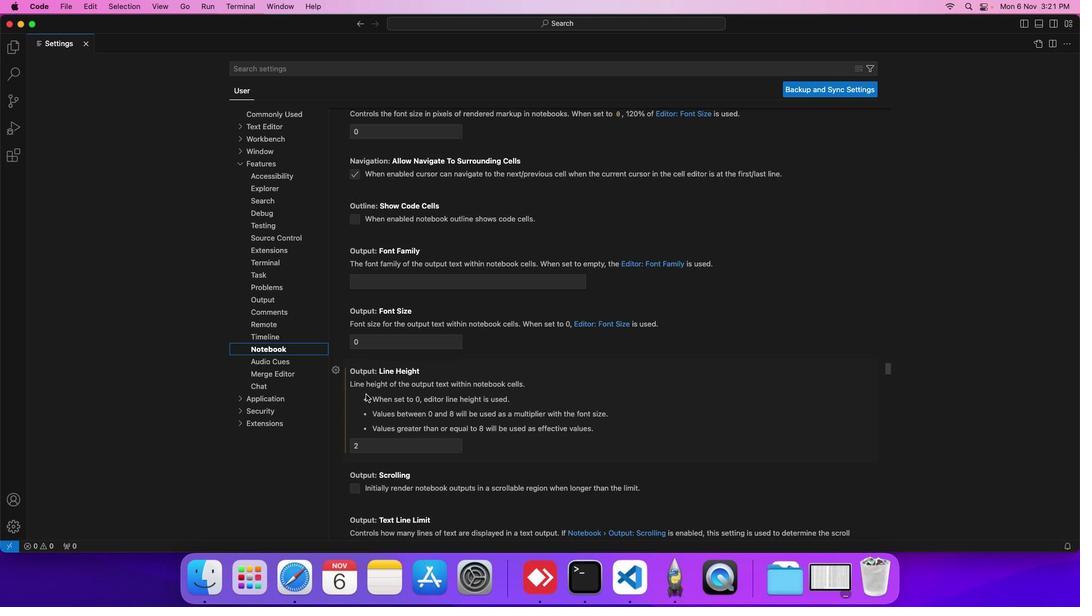 
Action: Mouse scrolled (365, 391) with delta (9, -27)
Screenshot: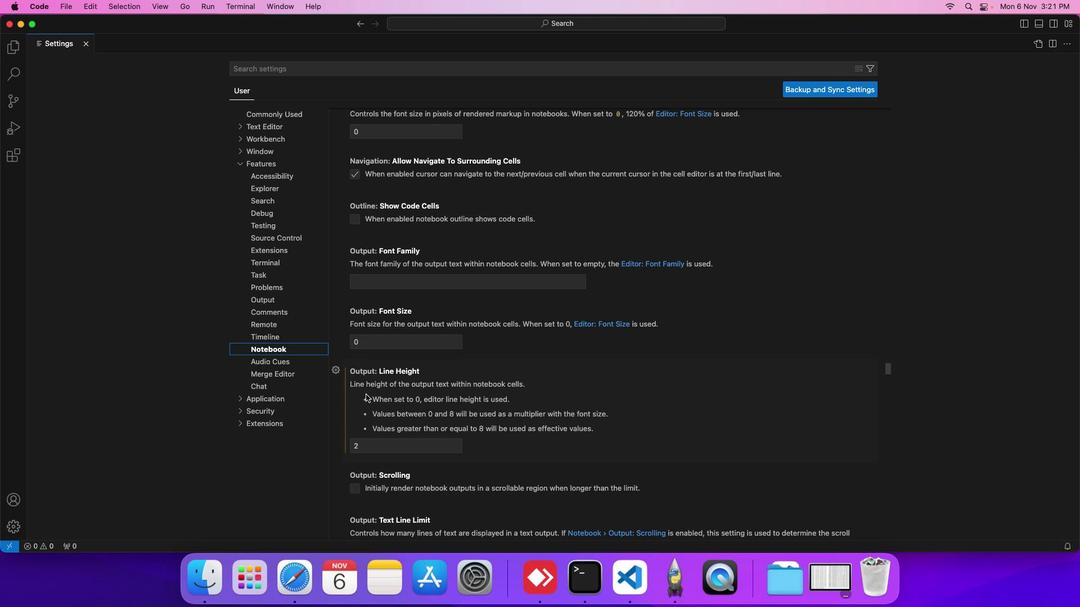 
Action: Mouse scrolled (365, 391) with delta (9, -27)
Screenshot: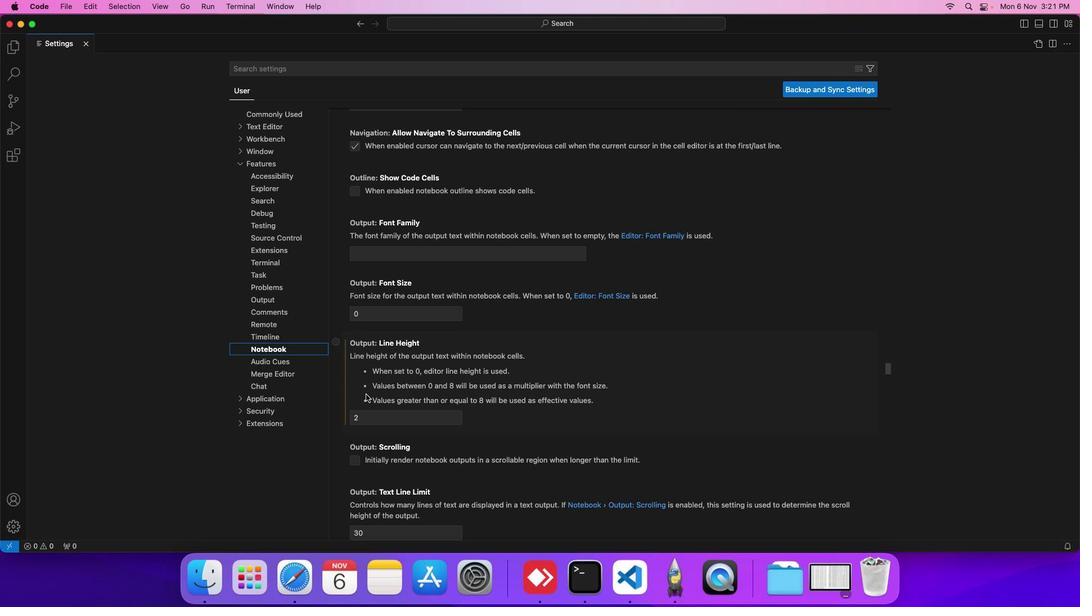 
Action: Mouse moved to (409, 418)
Screenshot: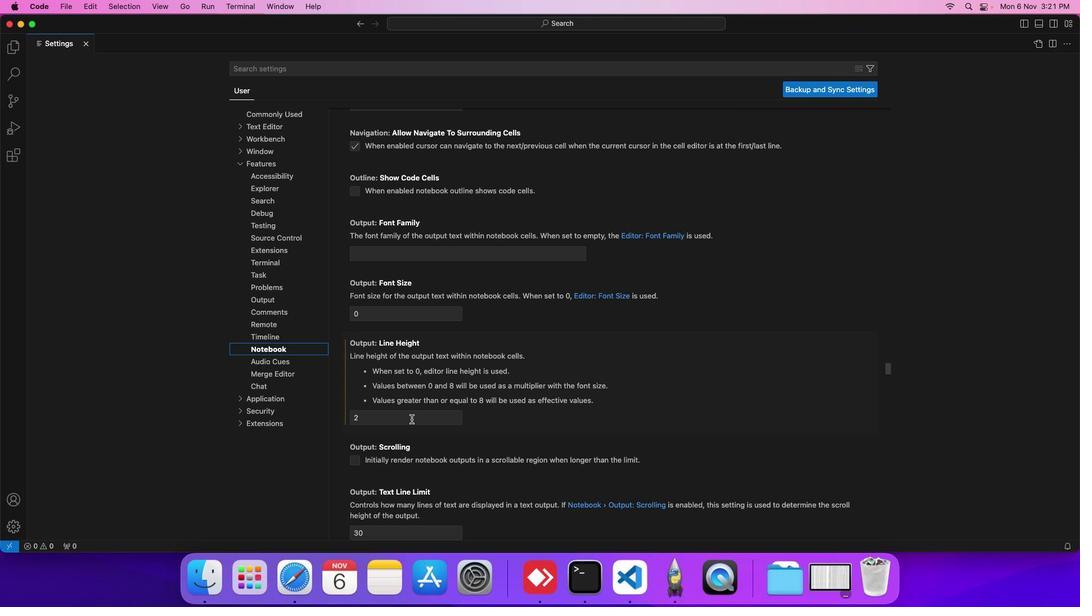 
Action: Mouse pressed left at (409, 418)
Screenshot: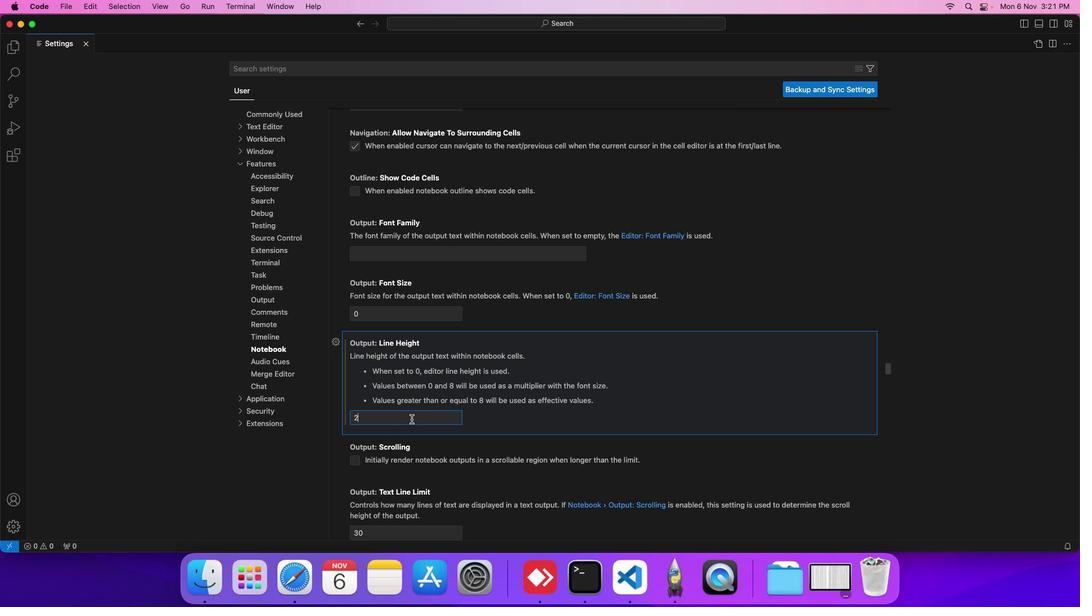 
Action: Mouse moved to (407, 370)
Screenshot: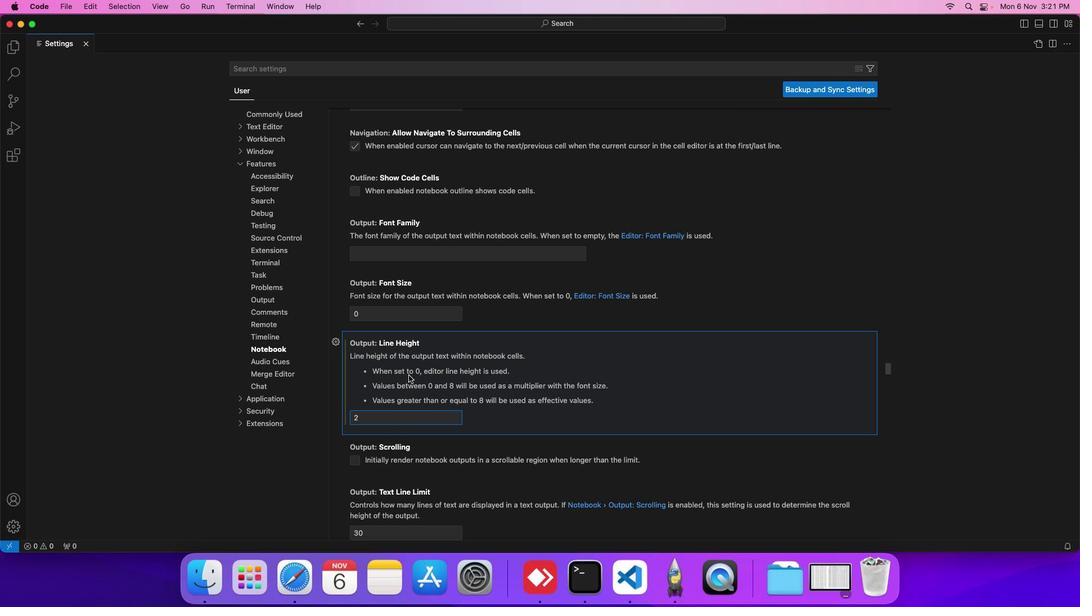 
Action: Key pressed Key.backspace
Screenshot: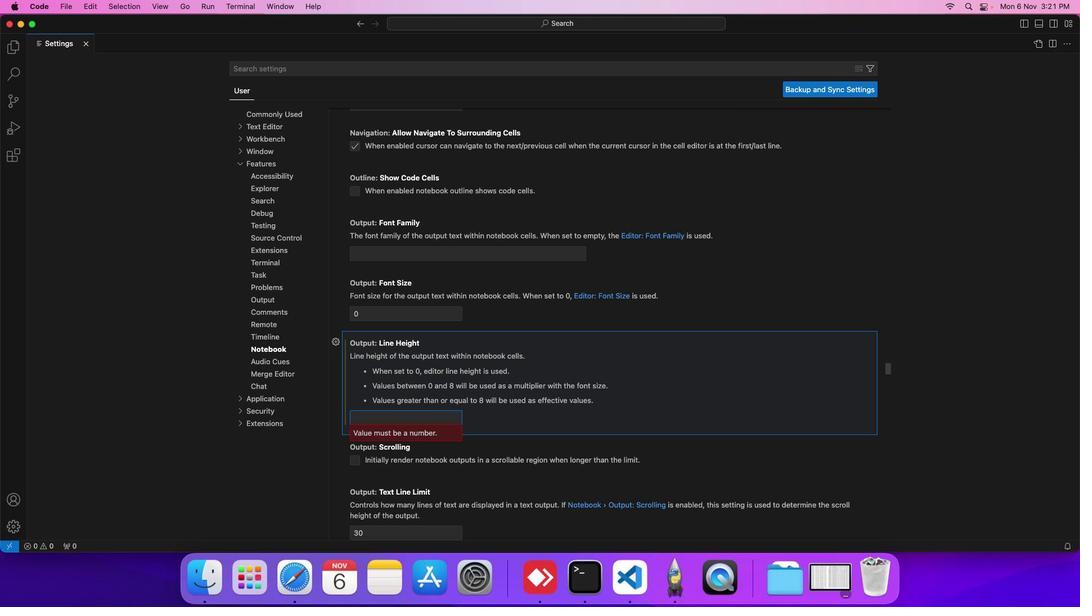 
Action: Mouse moved to (493, 369)
Screenshot: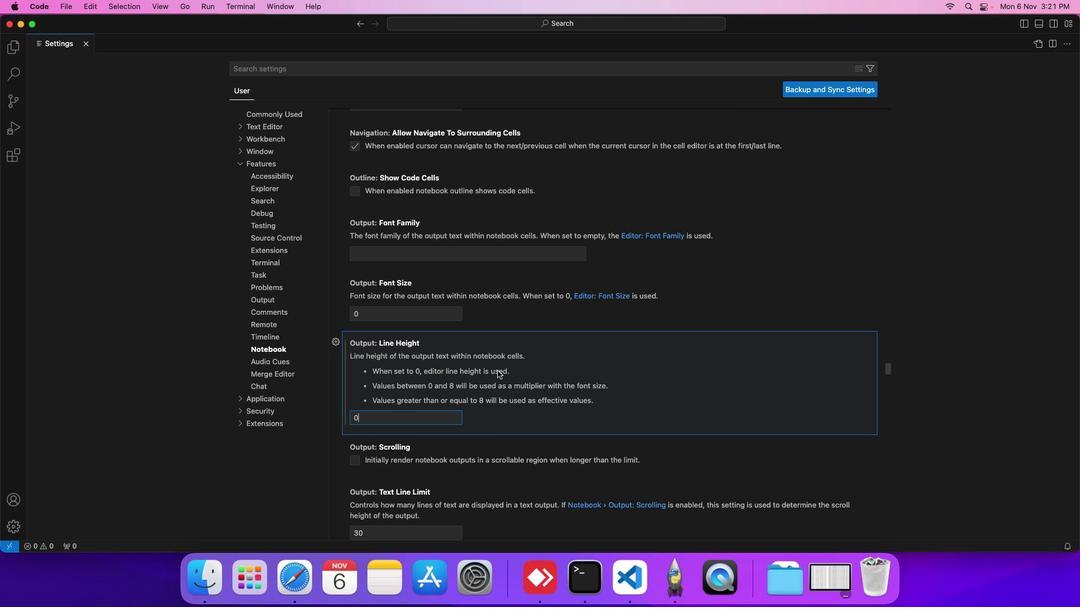 
Action: Key pressed '0'
Screenshot: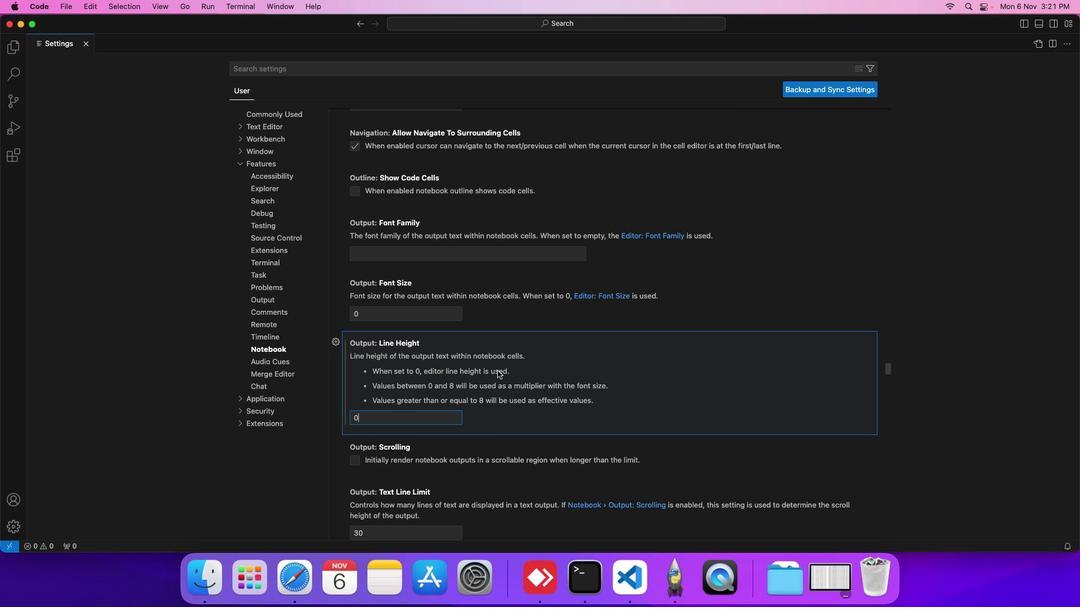 
Action: Mouse moved to (495, 282)
Screenshot: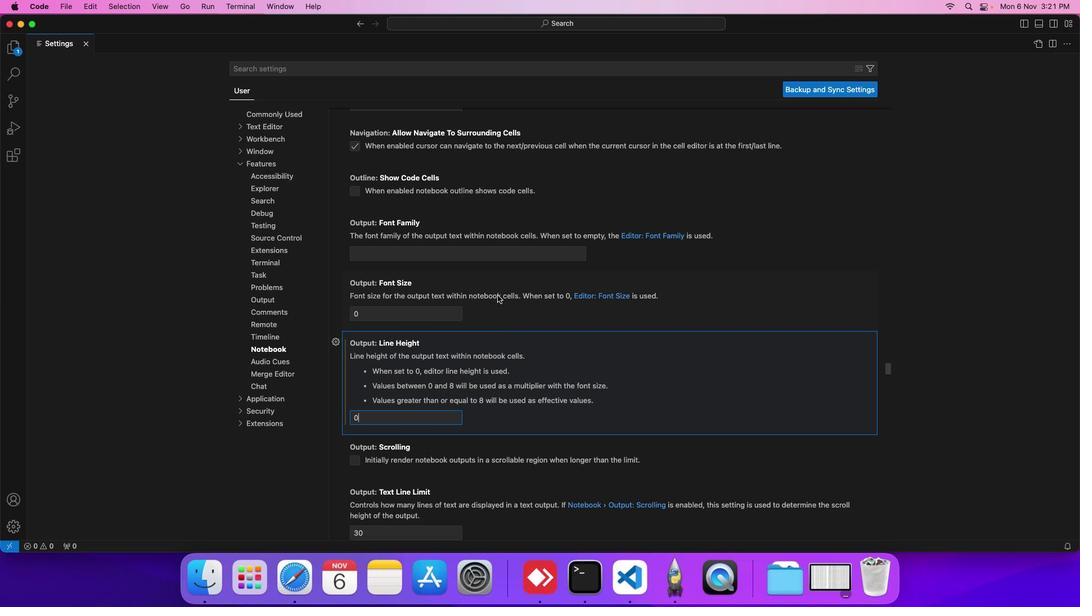 
